 Task: Look for space in North Decatur, United States from 4th August, 2023 to 8th August, 2023 for 1 adult in price range Rs.10000 to Rs.15000. Place can be private room with 1  bedroom having 1 bed and 1 bathroom. Property type can be flatguest house, hotel. Amenities needed are: wifi. Booking option can be shelf check-in. Required host language is English.
Action: Mouse moved to (439, 112)
Screenshot: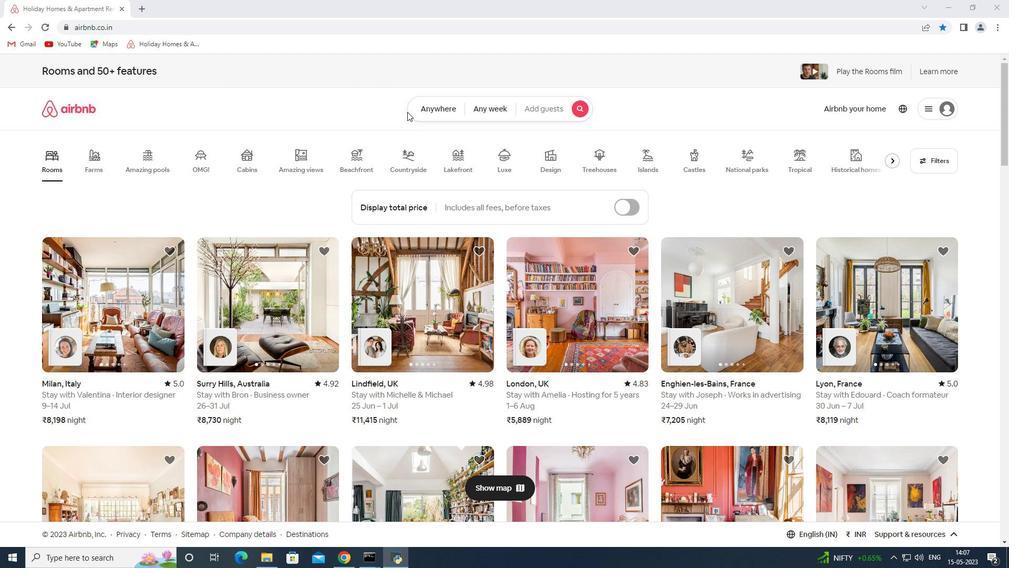 
Action: Mouse pressed left at (439, 112)
Screenshot: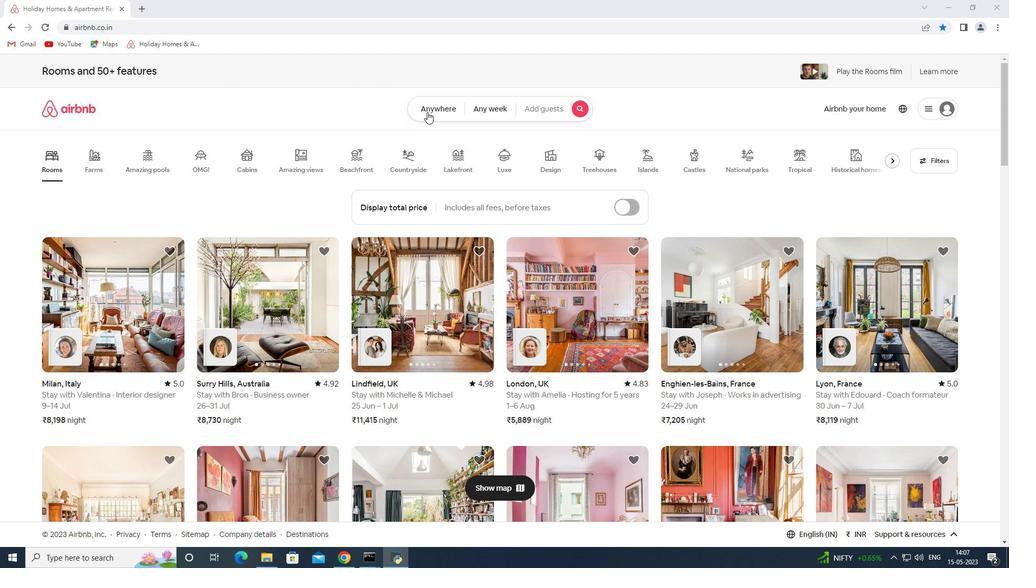 
Action: Mouse moved to (351, 149)
Screenshot: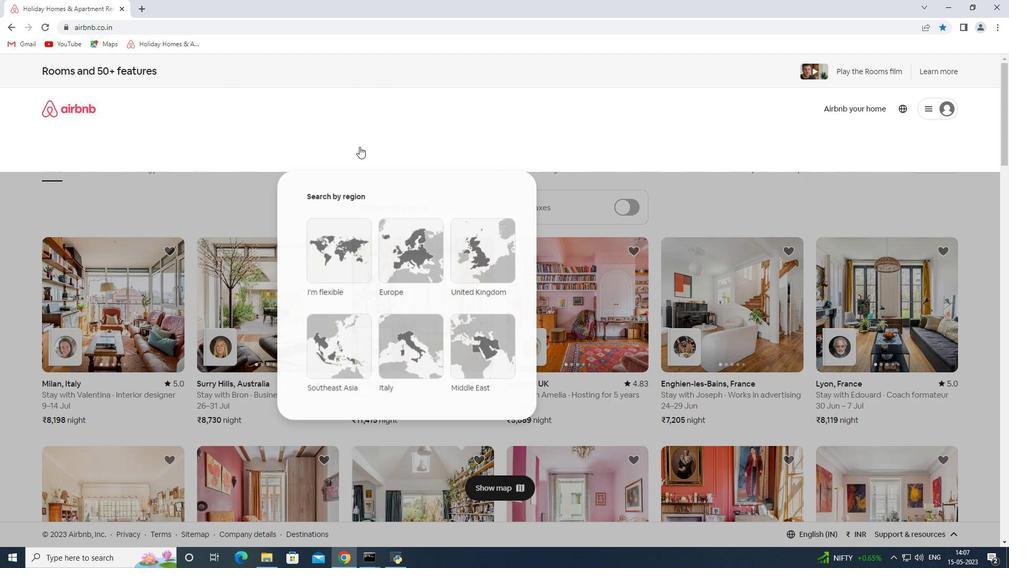 
Action: Mouse pressed left at (351, 149)
Screenshot: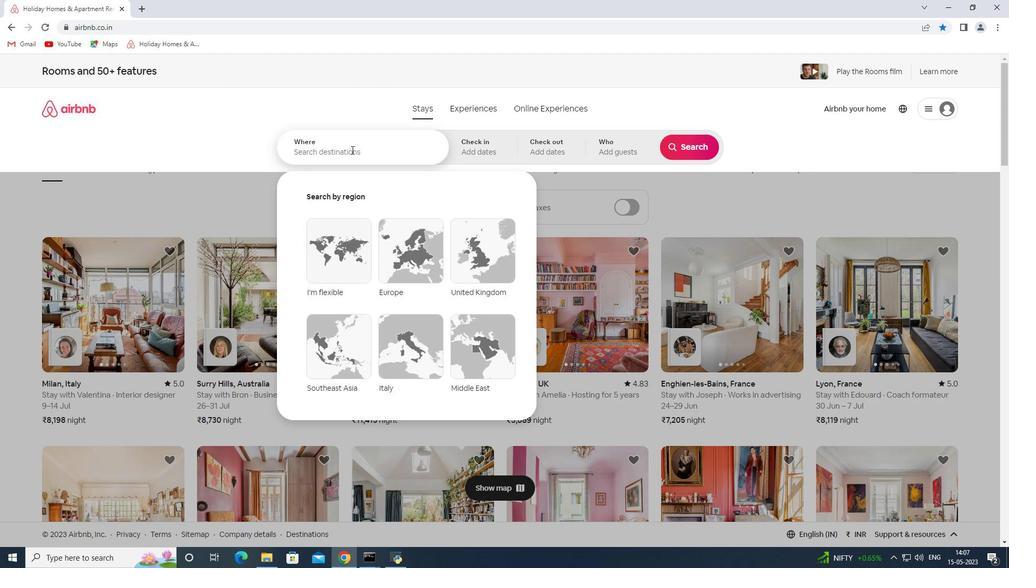 
Action: Key pressed <Key.shift>North<Key.space><Key.shift>Decatur<Key.space><Key.shift>Unites<Key.space><Key.backspace>d<Key.backspace><Key.backspace>d<Key.space><Key.shift><Key.shift><Key.shift>States<Key.space><Key.enter>
Screenshot: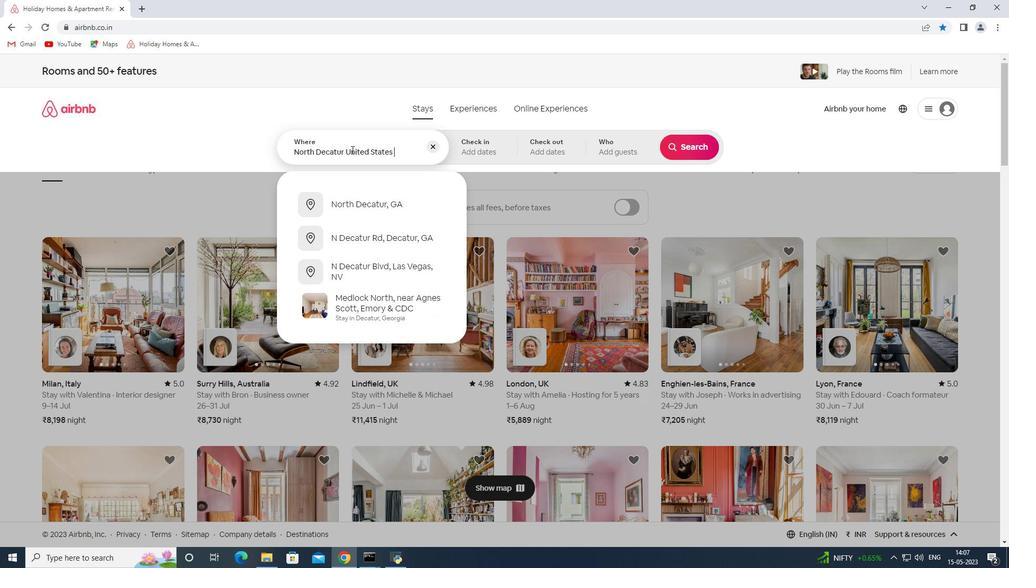 
Action: Mouse moved to (686, 227)
Screenshot: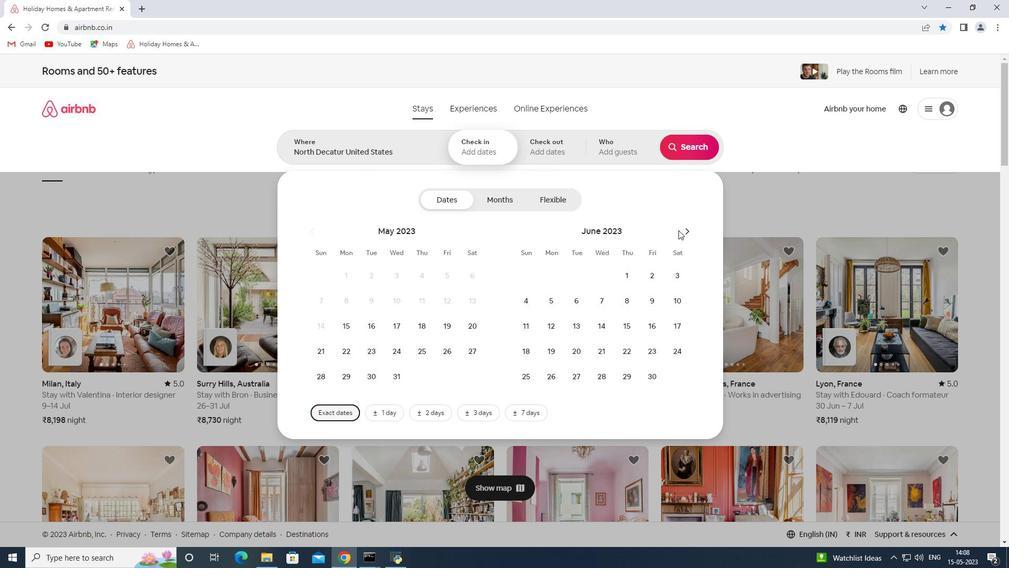 
Action: Mouse pressed left at (686, 227)
Screenshot: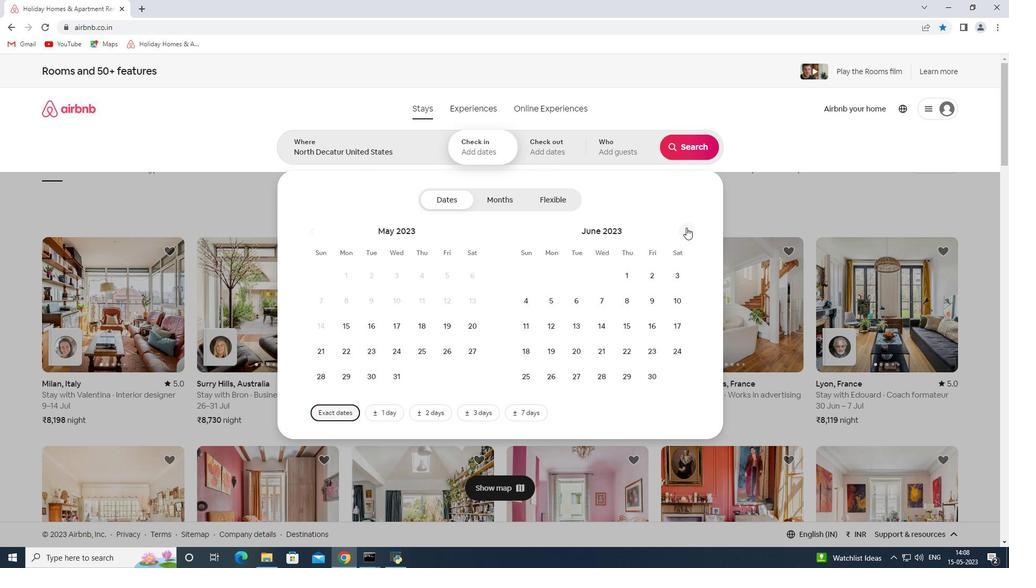 
Action: Mouse pressed left at (686, 227)
Screenshot: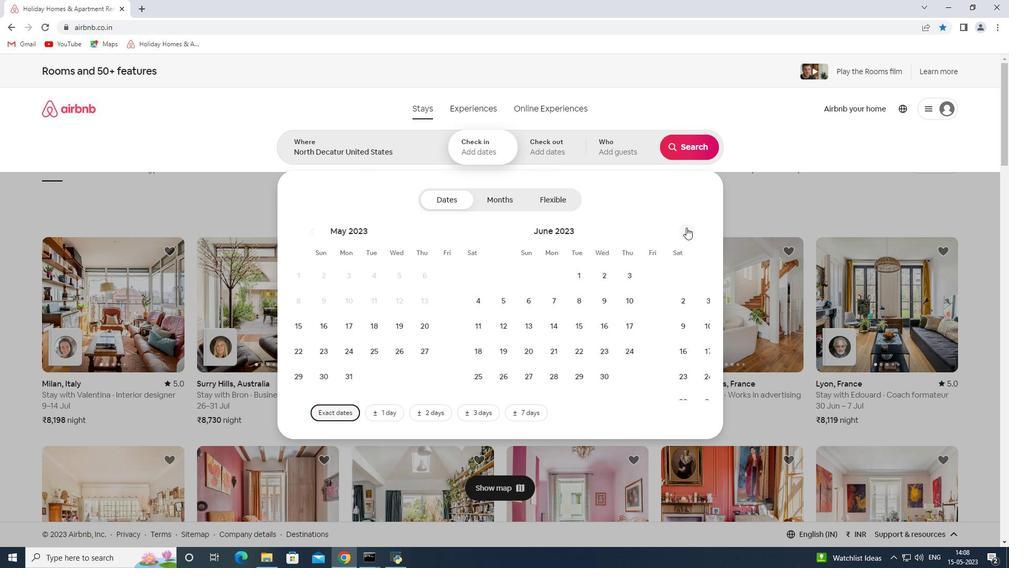 
Action: Mouse moved to (656, 274)
Screenshot: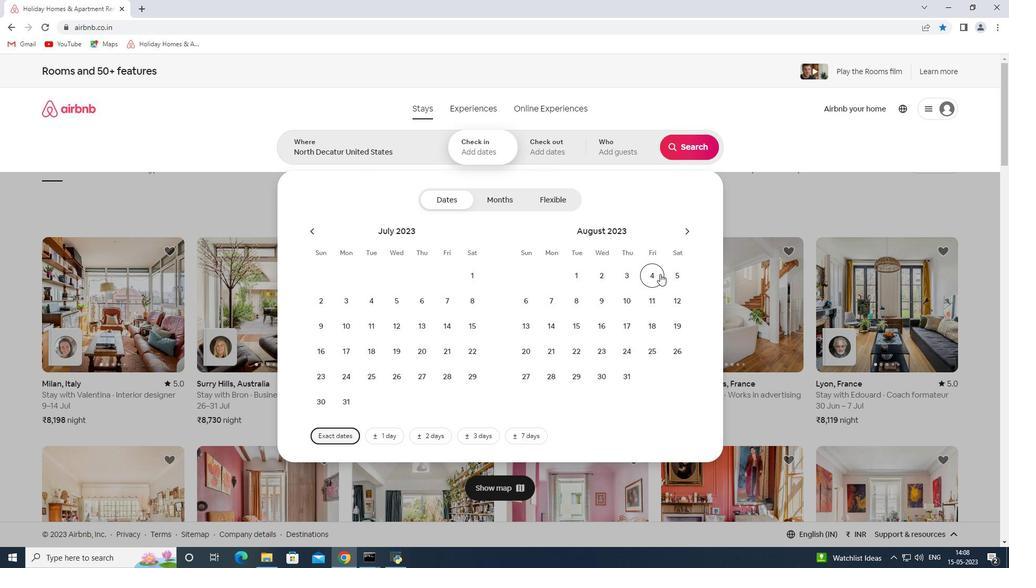 
Action: Mouse pressed left at (656, 274)
Screenshot: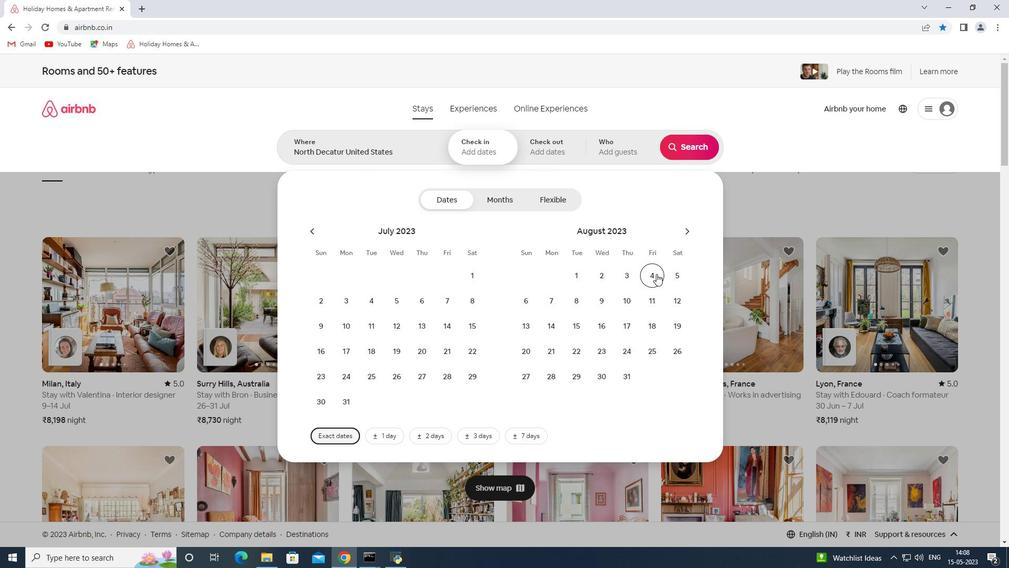
Action: Mouse moved to (578, 304)
Screenshot: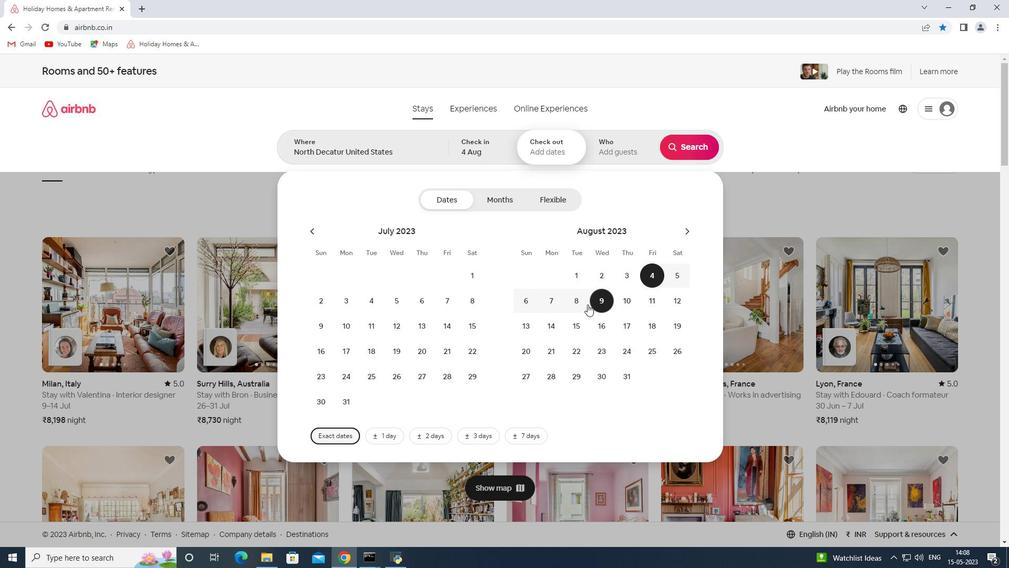 
Action: Mouse pressed left at (578, 304)
Screenshot: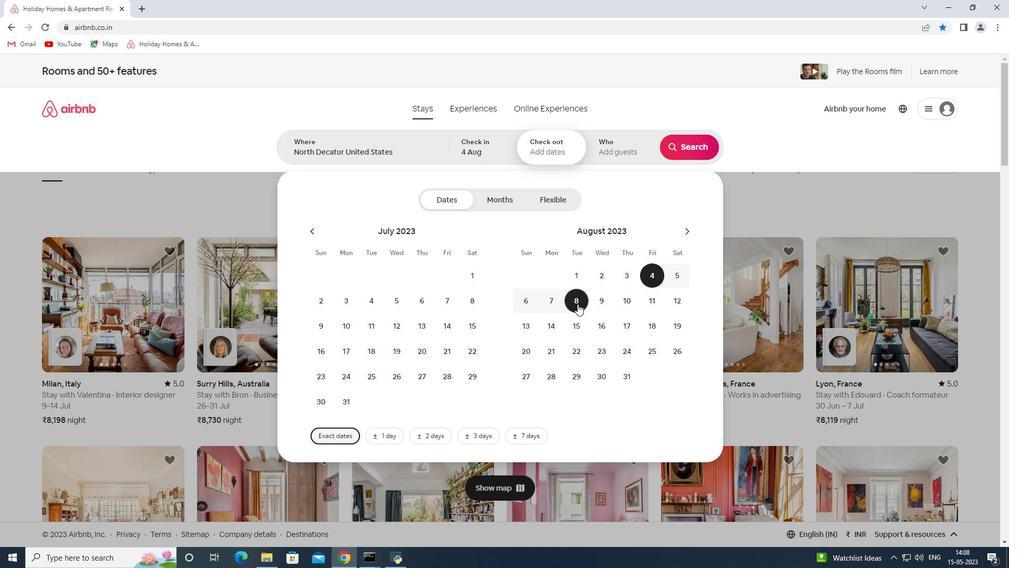 
Action: Mouse moved to (624, 154)
Screenshot: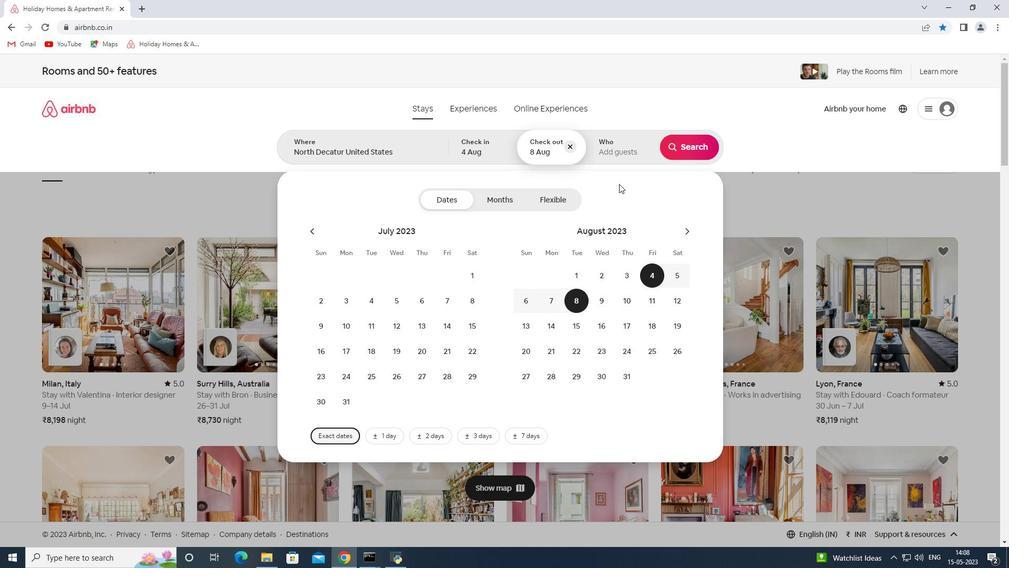 
Action: Mouse pressed left at (624, 154)
Screenshot: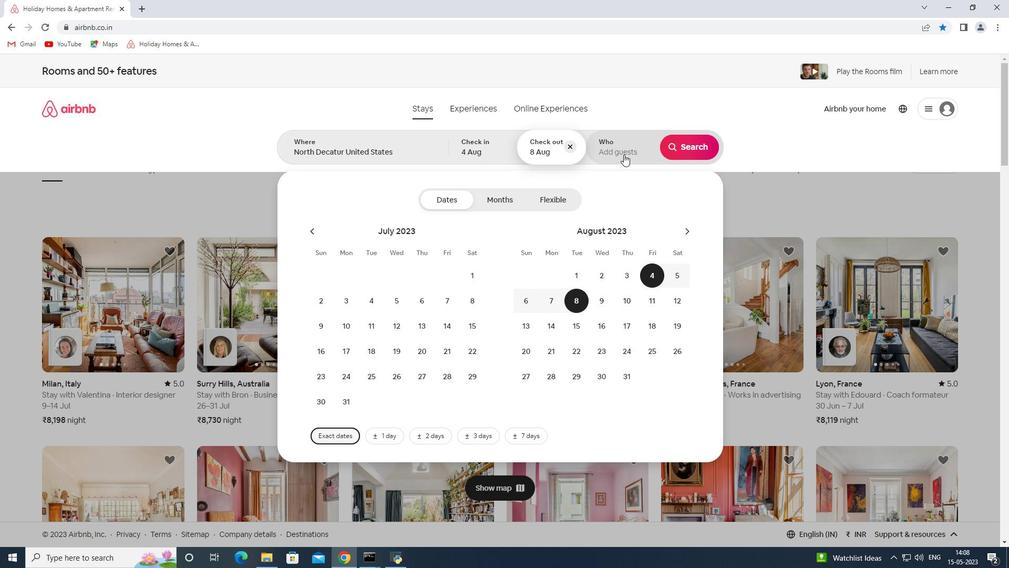 
Action: Mouse moved to (691, 196)
Screenshot: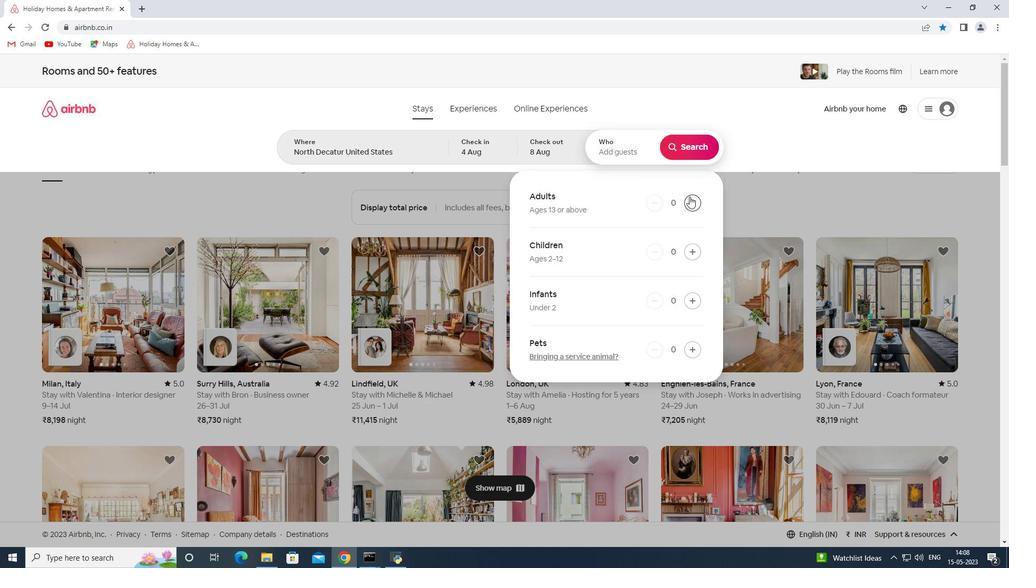 
Action: Mouse pressed left at (691, 196)
Screenshot: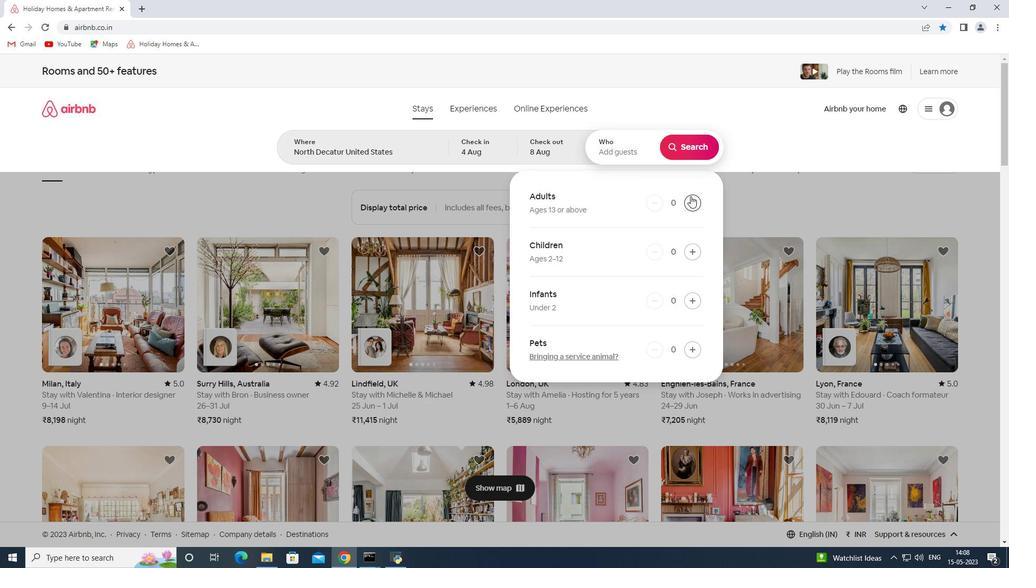 
Action: Mouse pressed left at (691, 196)
Screenshot: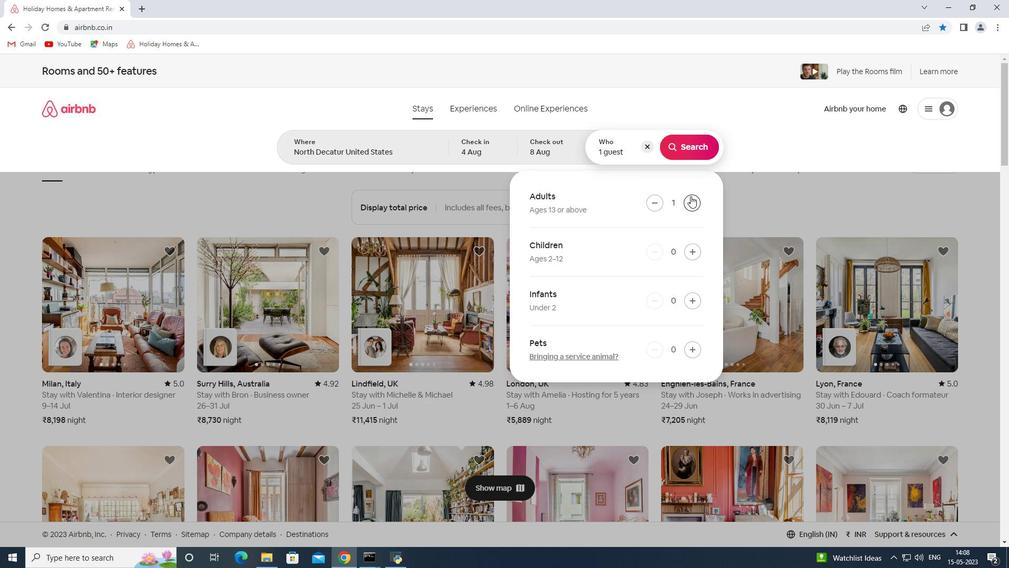 
Action: Mouse moved to (652, 206)
Screenshot: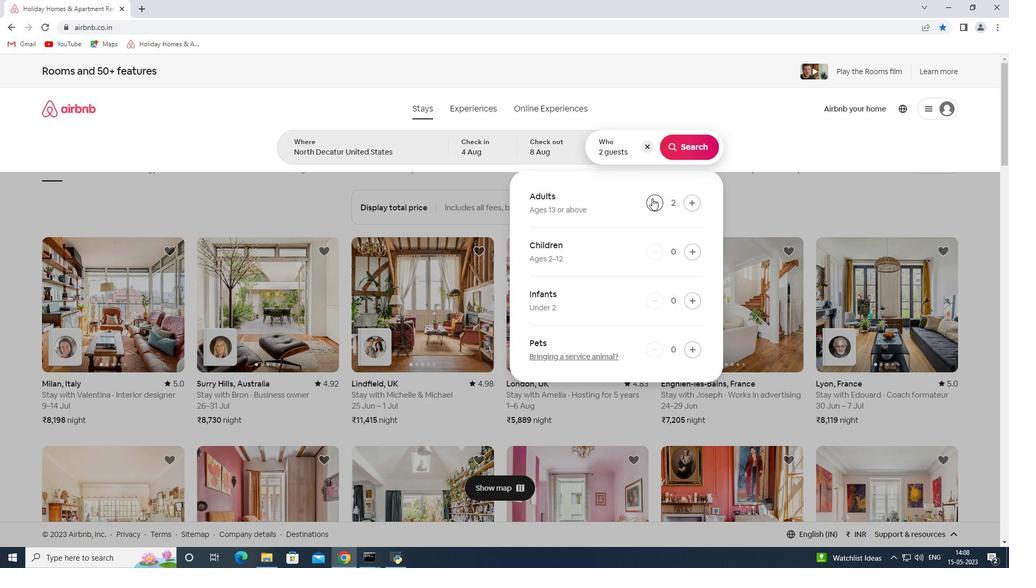 
Action: Mouse pressed left at (652, 206)
Screenshot: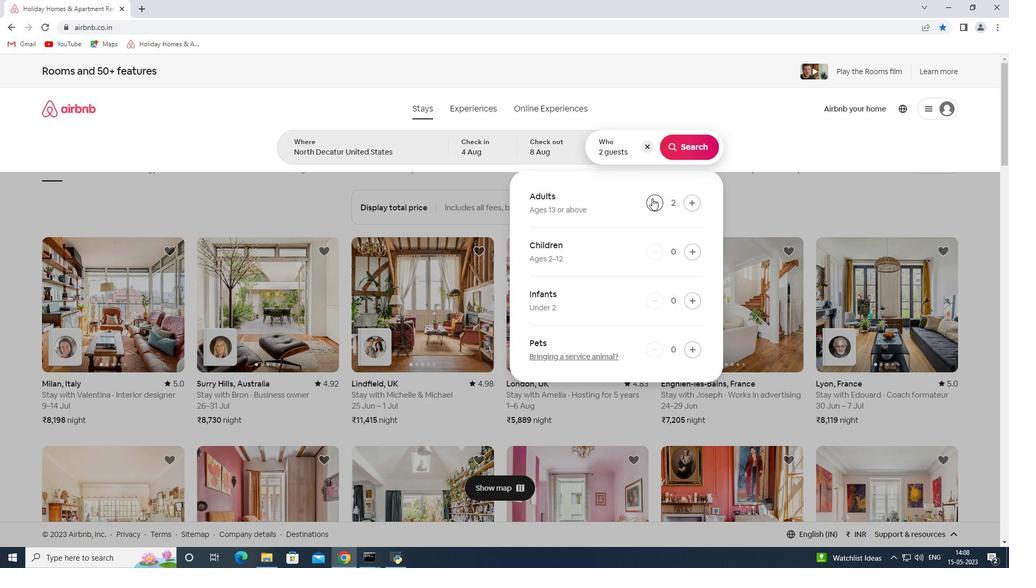 
Action: Mouse moved to (696, 150)
Screenshot: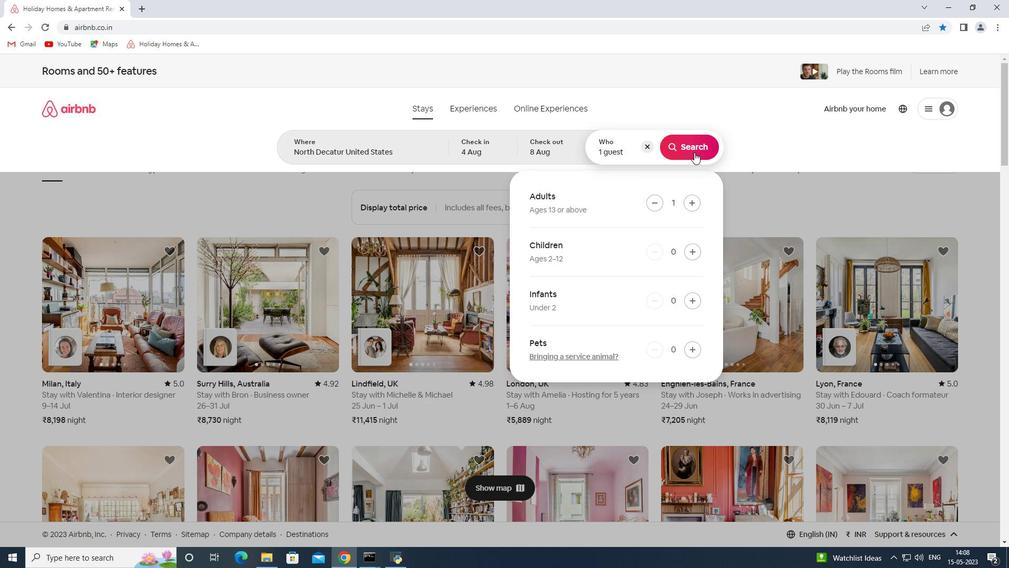
Action: Mouse pressed left at (696, 150)
Screenshot: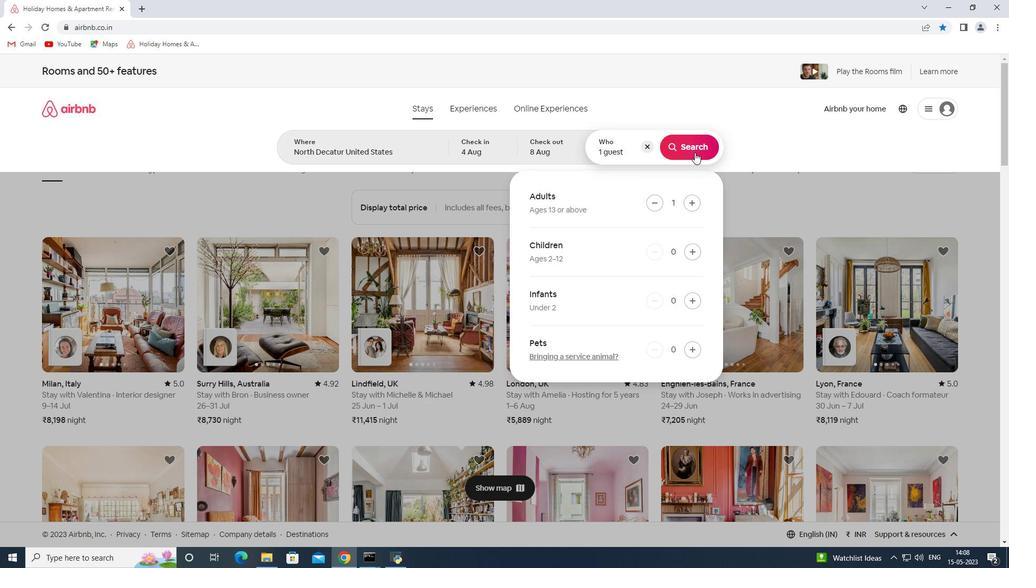 
Action: Mouse moved to (953, 118)
Screenshot: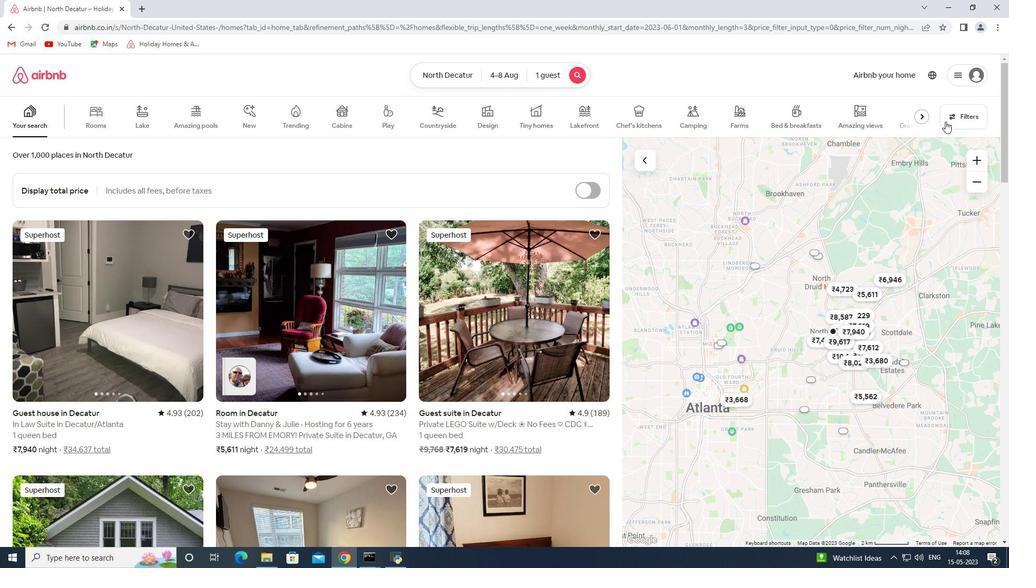
Action: Mouse pressed left at (953, 118)
Screenshot: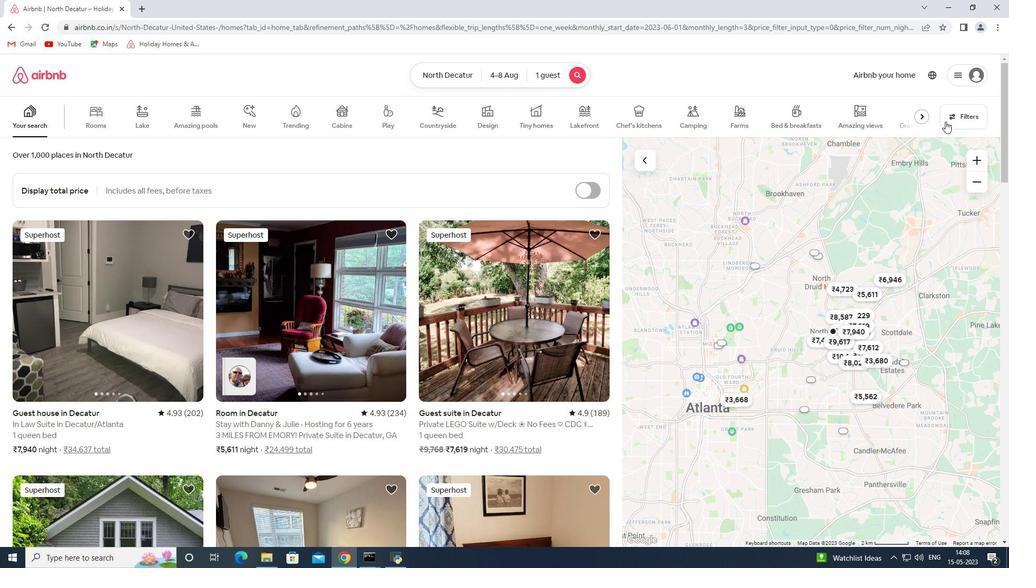 
Action: Mouse moved to (373, 375)
Screenshot: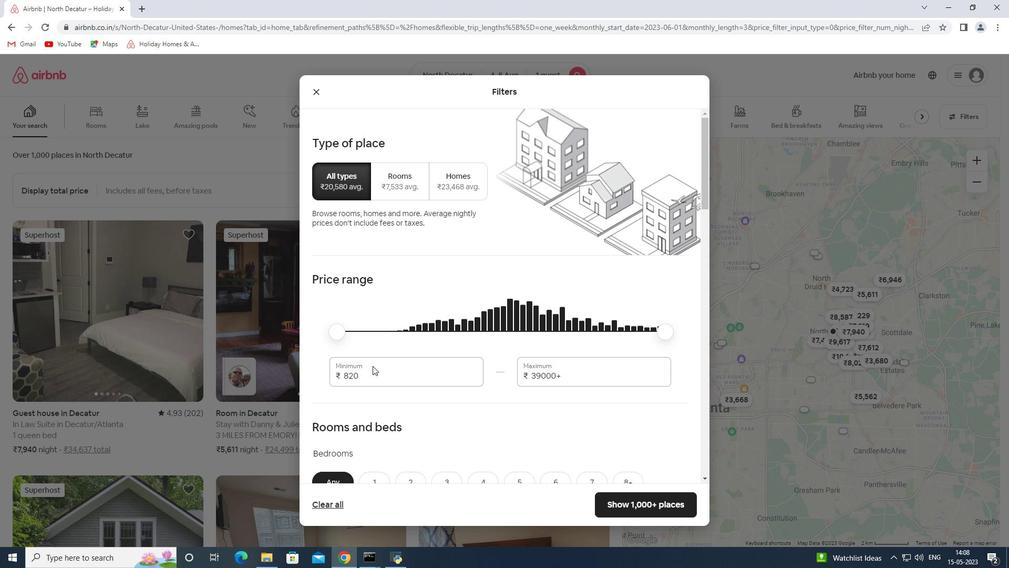 
Action: Mouse pressed left at (373, 375)
Screenshot: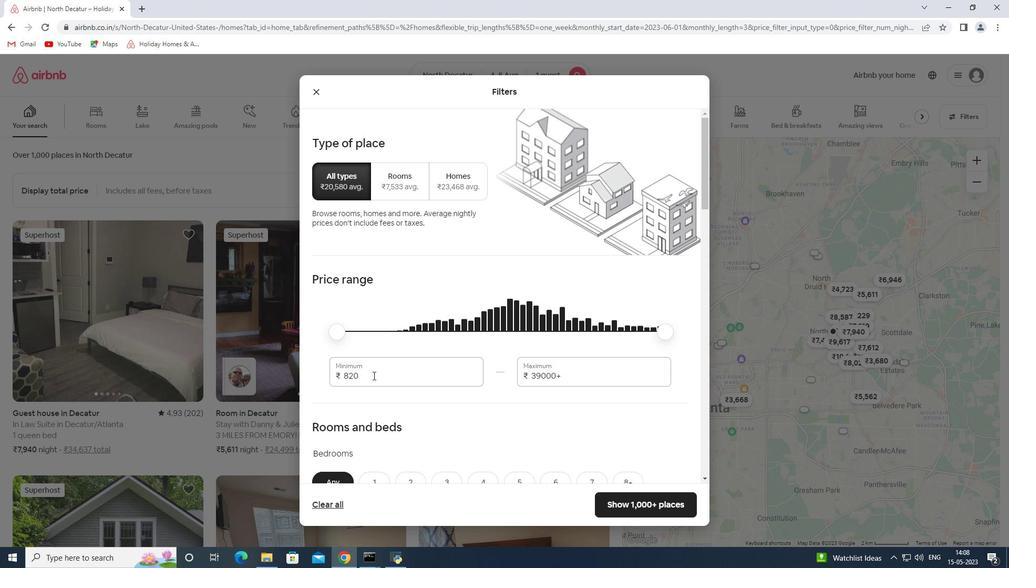 
Action: Mouse pressed left at (373, 375)
Screenshot: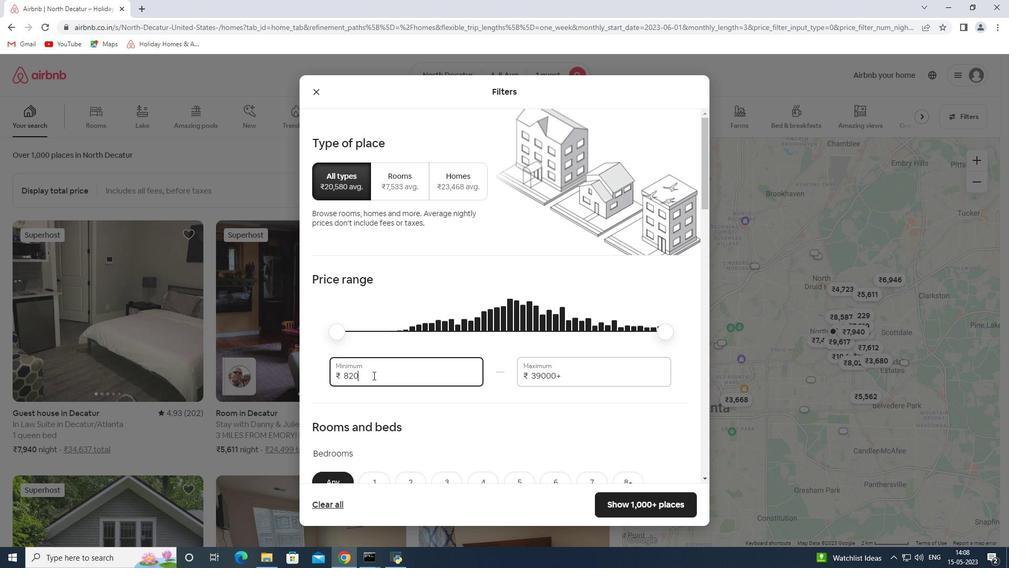 
Action: Key pressed 10000<Key.tab>15000
Screenshot: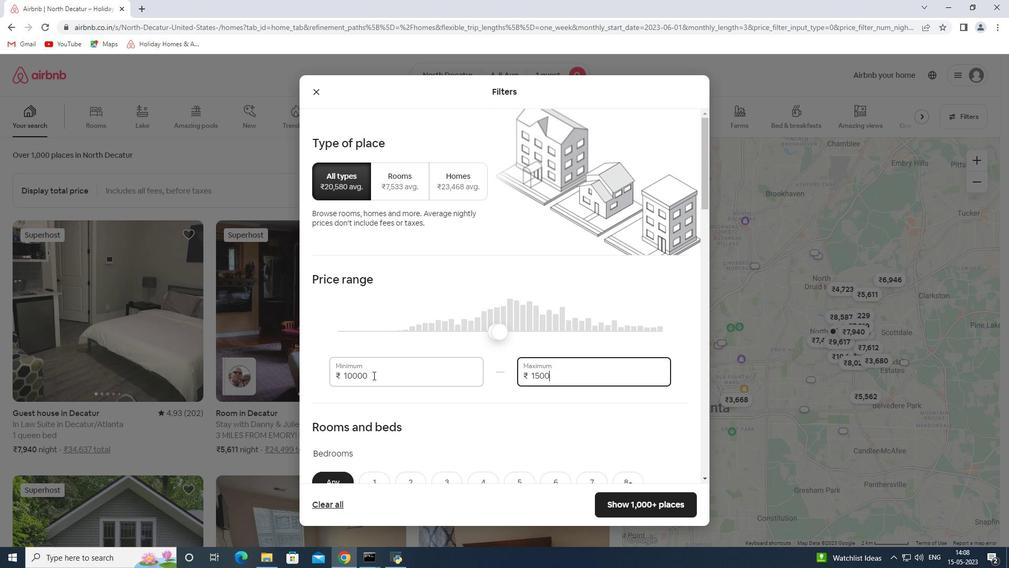 
Action: Mouse moved to (385, 310)
Screenshot: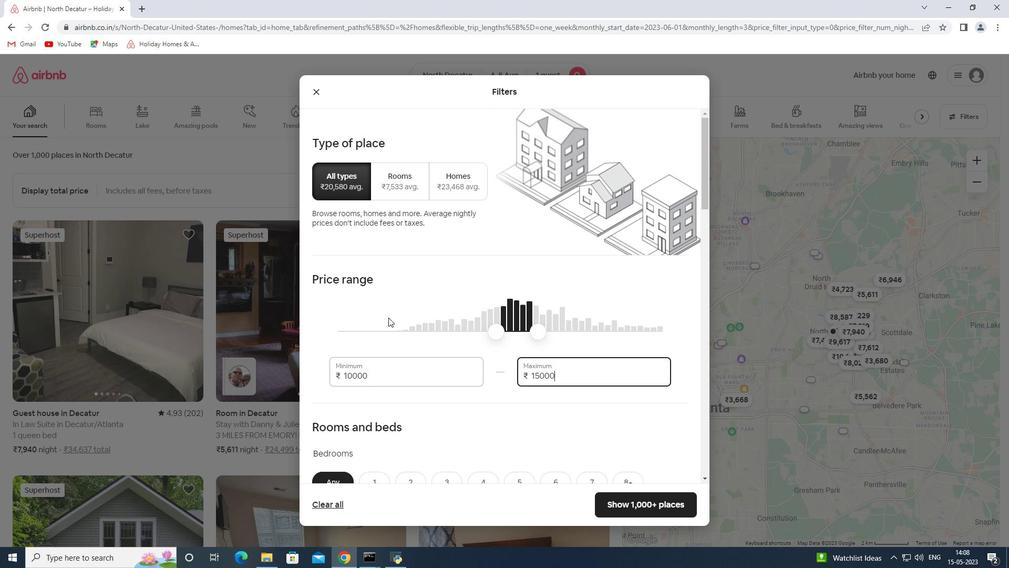 
Action: Mouse scrolled (385, 309) with delta (0, 0)
Screenshot: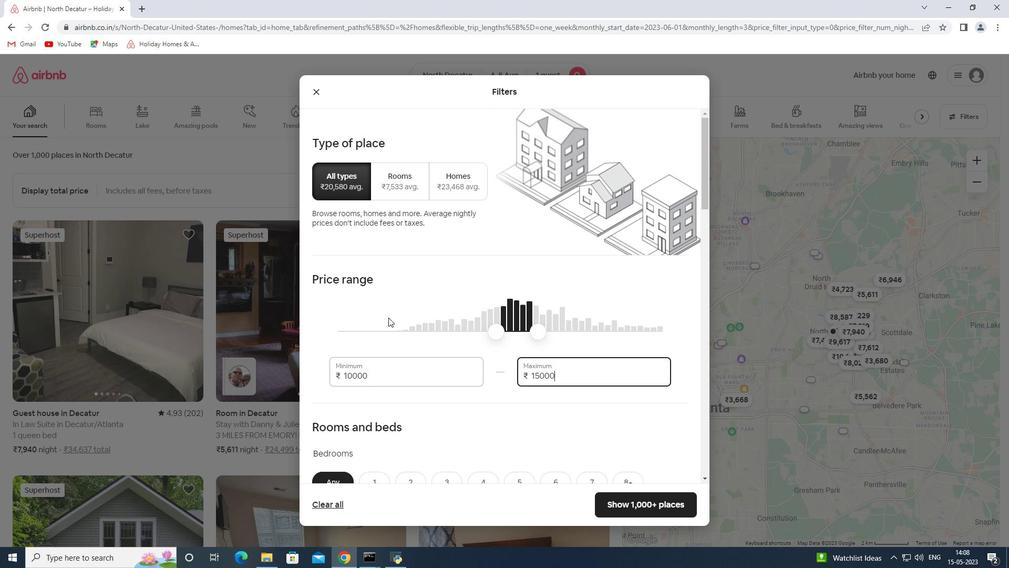 
Action: Mouse scrolled (385, 309) with delta (0, 0)
Screenshot: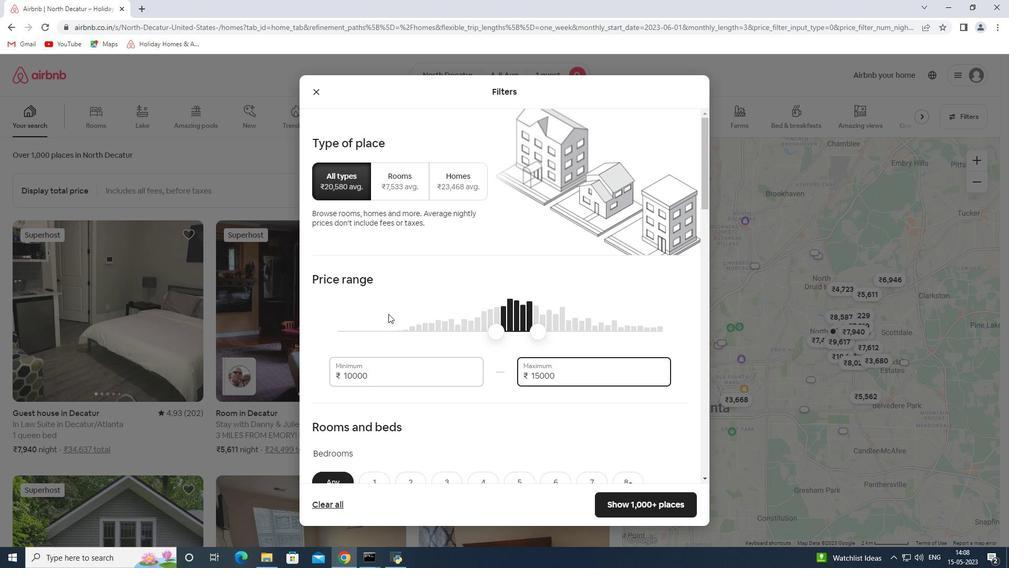 
Action: Mouse scrolled (385, 309) with delta (0, 0)
Screenshot: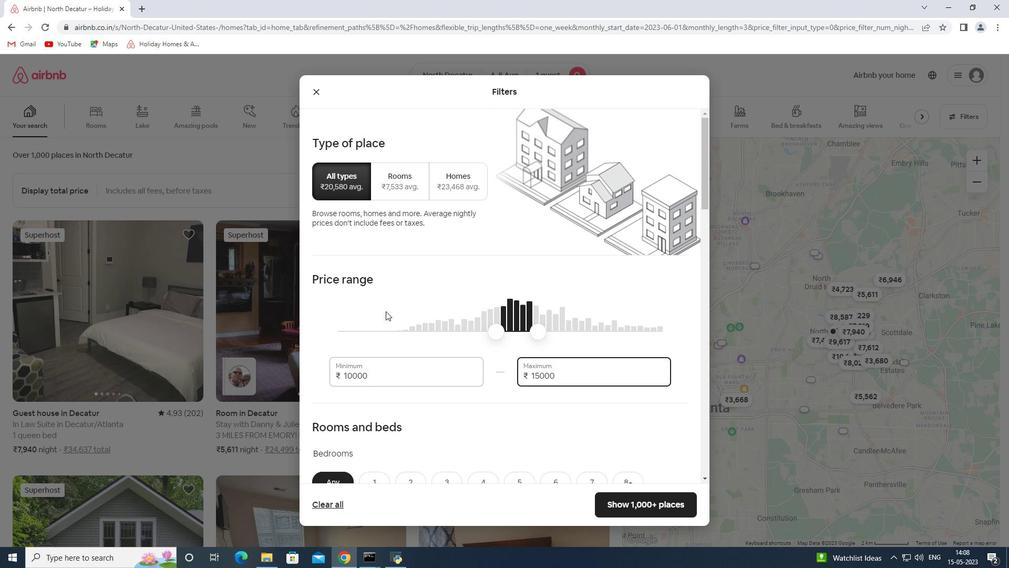 
Action: Mouse scrolled (385, 309) with delta (0, 0)
Screenshot: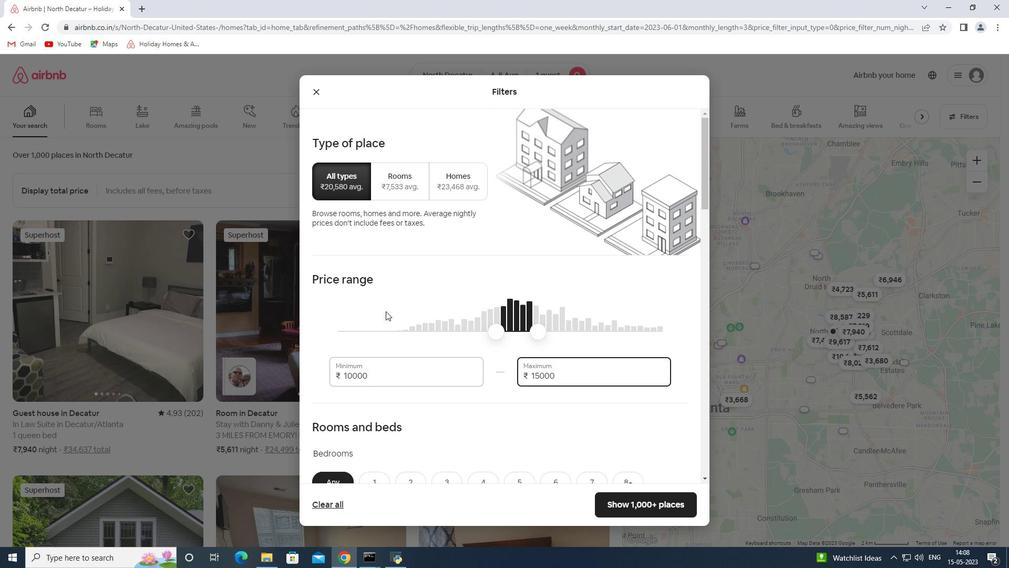 
Action: Mouse moved to (383, 306)
Screenshot: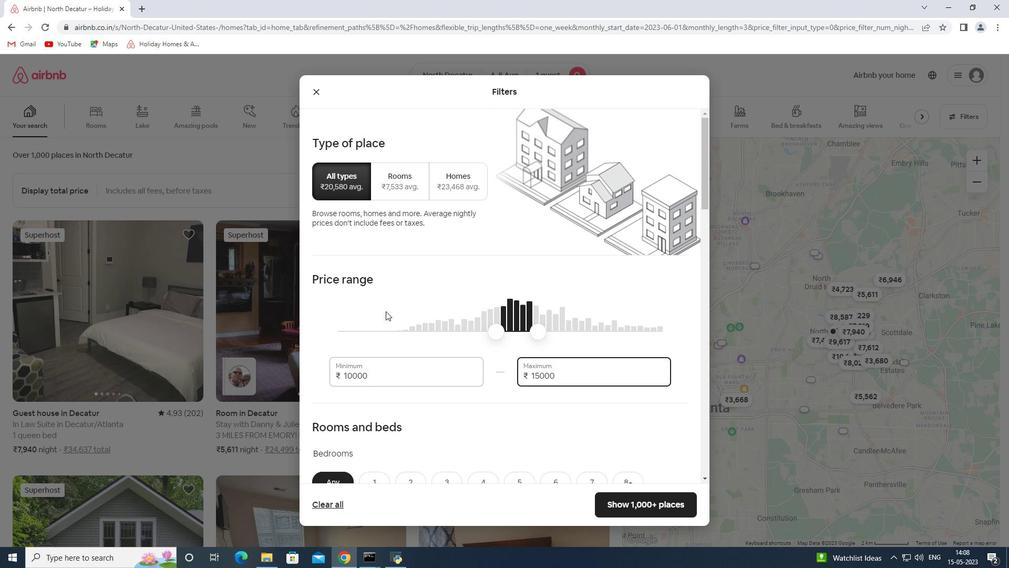 
Action: Mouse scrolled (383, 305) with delta (0, 0)
Screenshot: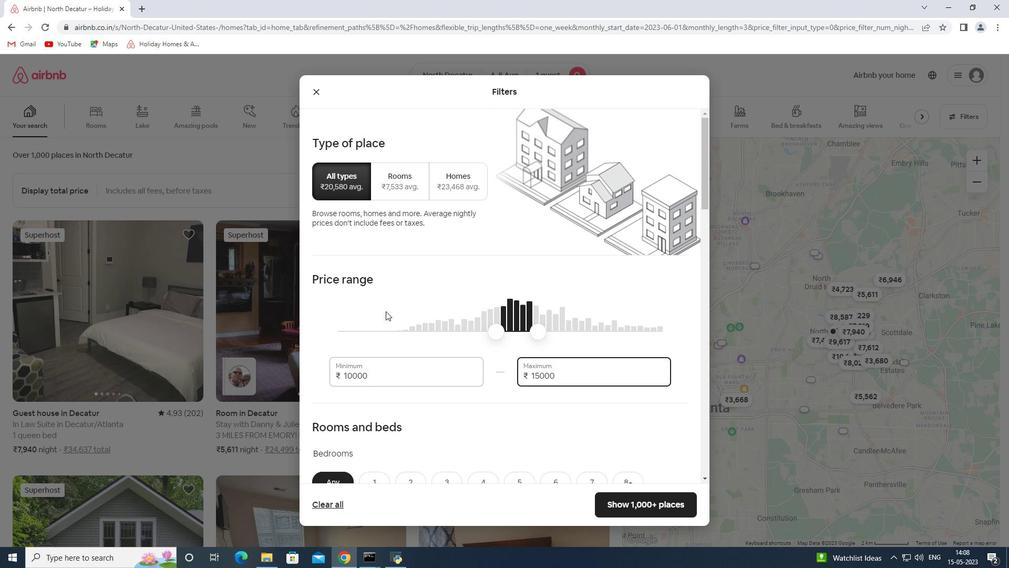 
Action: Mouse moved to (386, 222)
Screenshot: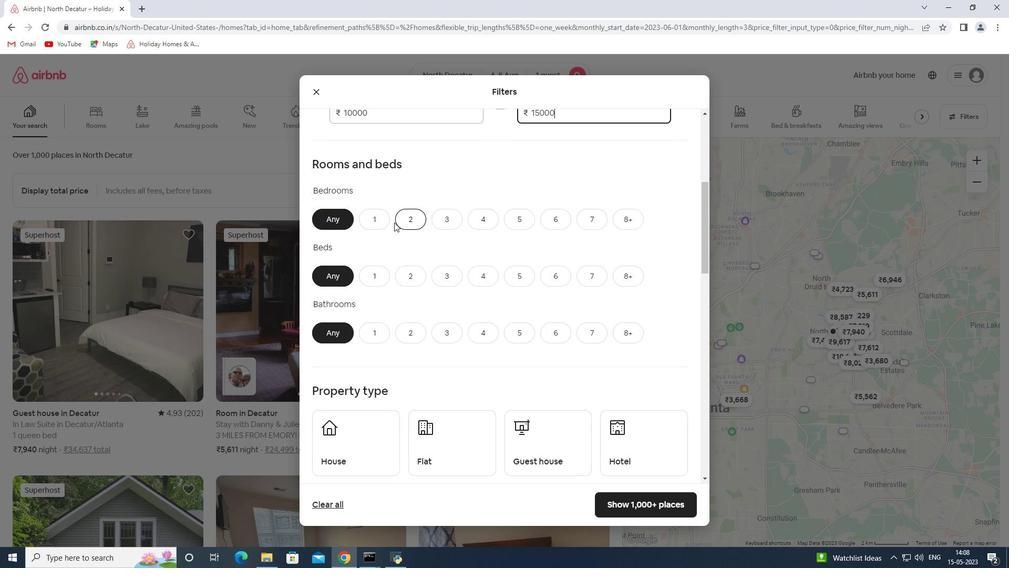 
Action: Mouse pressed left at (386, 222)
Screenshot: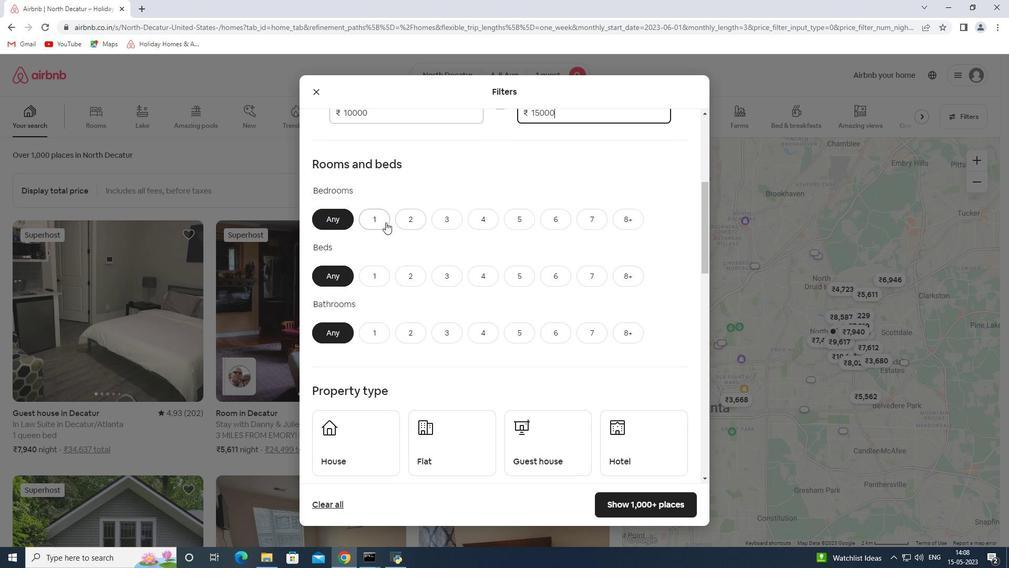 
Action: Mouse moved to (377, 276)
Screenshot: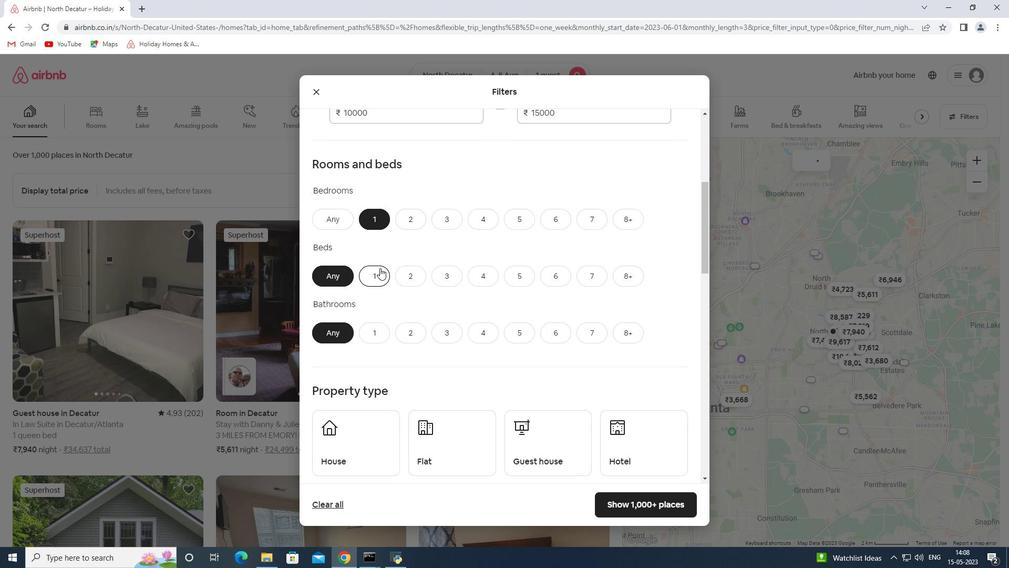 
Action: Mouse pressed left at (377, 276)
Screenshot: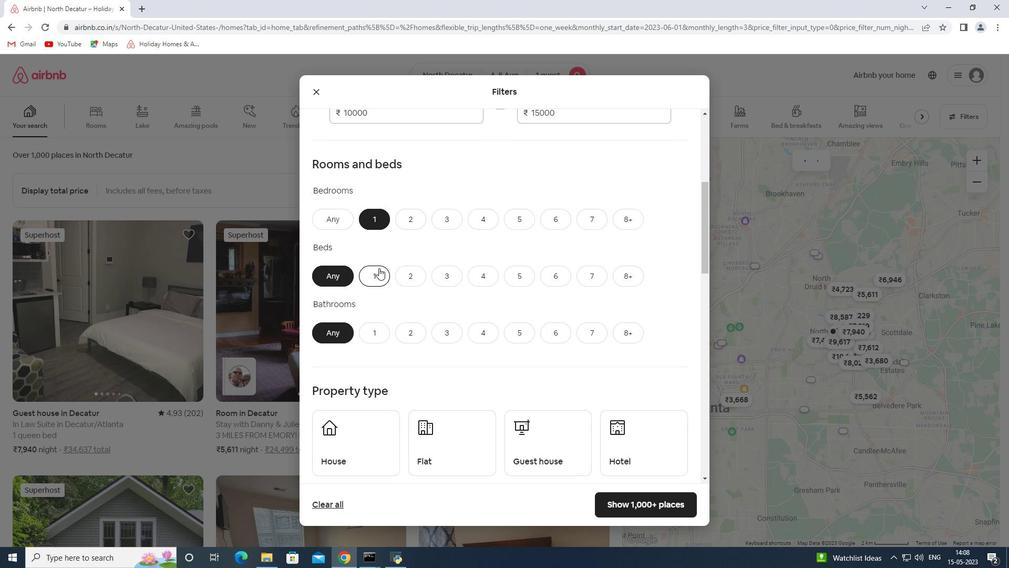 
Action: Mouse moved to (373, 330)
Screenshot: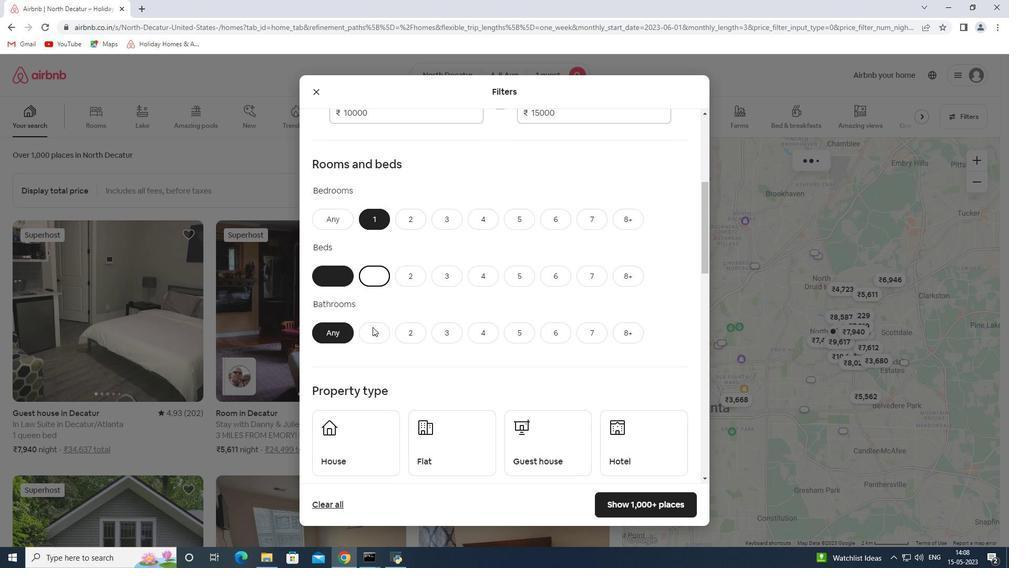 
Action: Mouse pressed left at (373, 330)
Screenshot: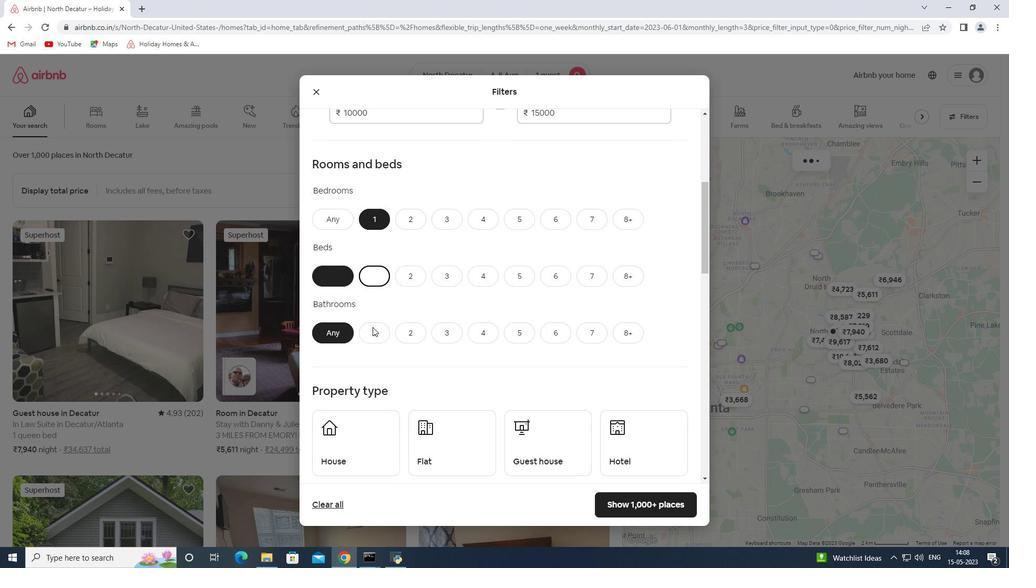
Action: Mouse moved to (402, 310)
Screenshot: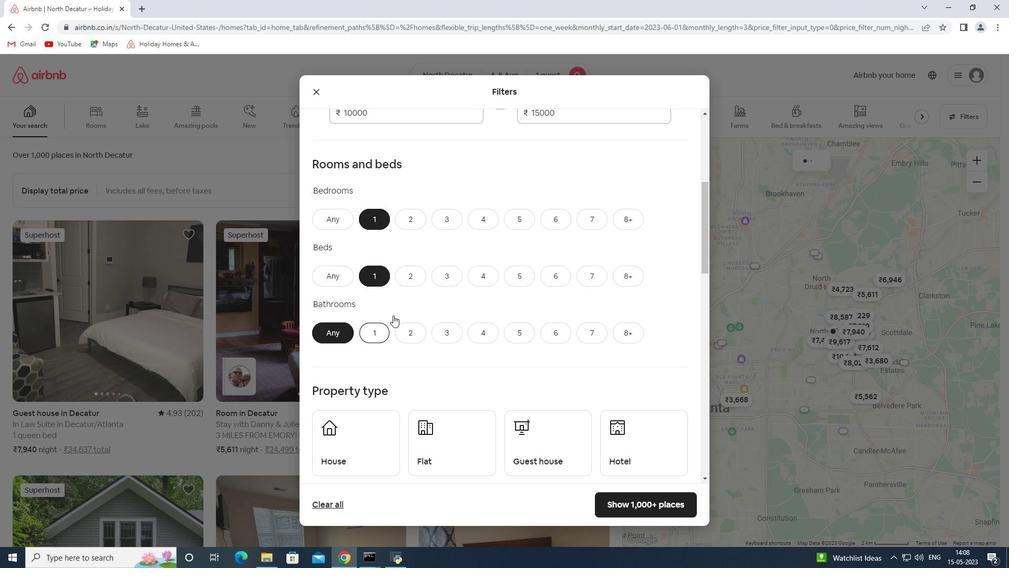 
Action: Mouse scrolled (402, 309) with delta (0, 0)
Screenshot: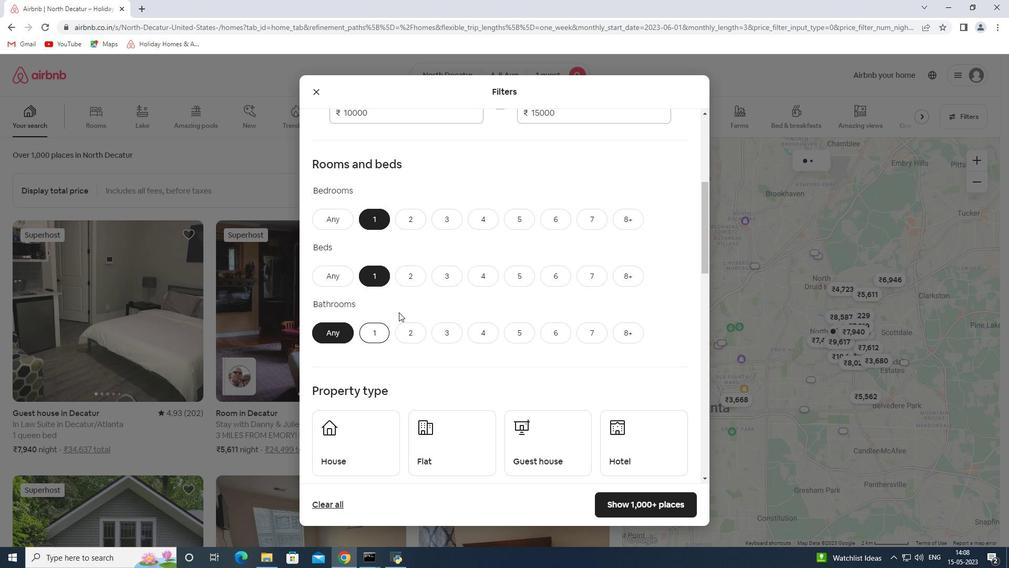 
Action: Mouse scrolled (402, 309) with delta (0, 0)
Screenshot: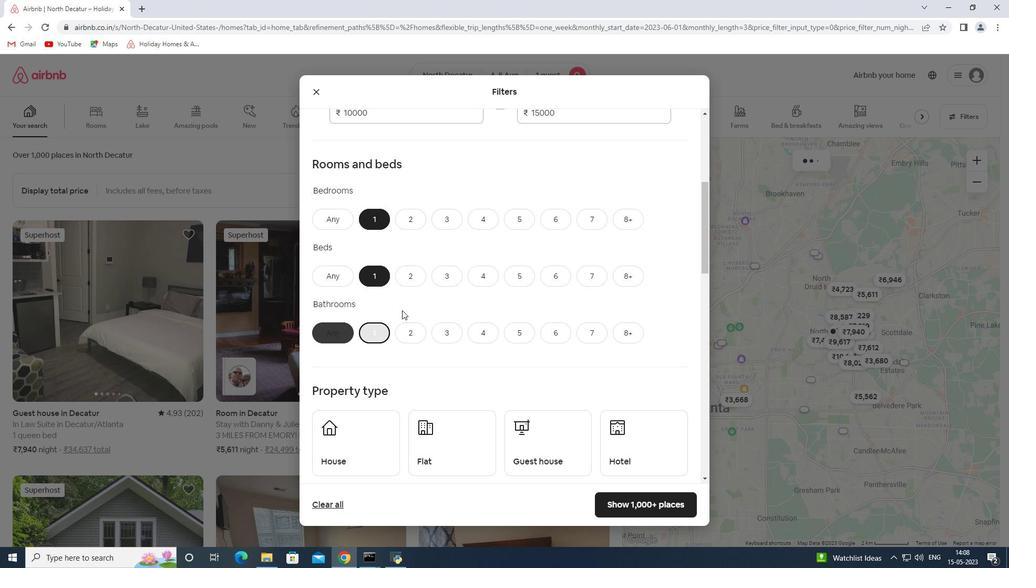 
Action: Mouse moved to (353, 337)
Screenshot: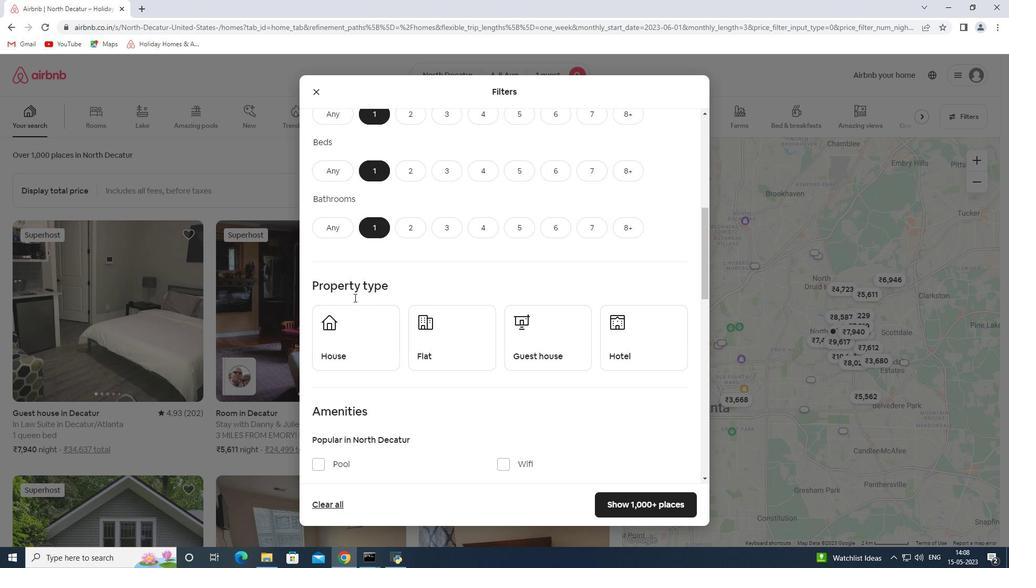 
Action: Mouse pressed left at (353, 337)
Screenshot: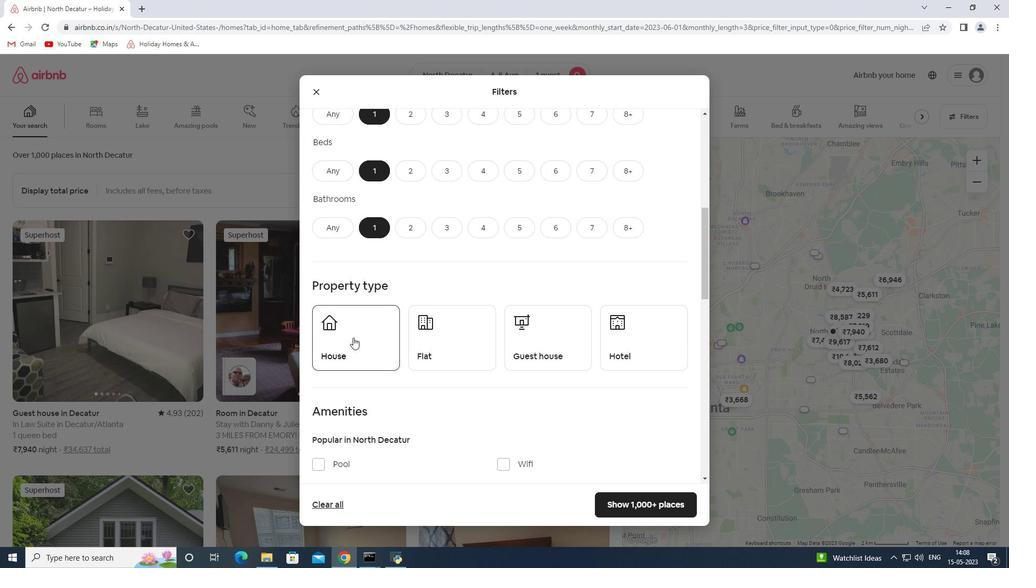 
Action: Mouse moved to (453, 332)
Screenshot: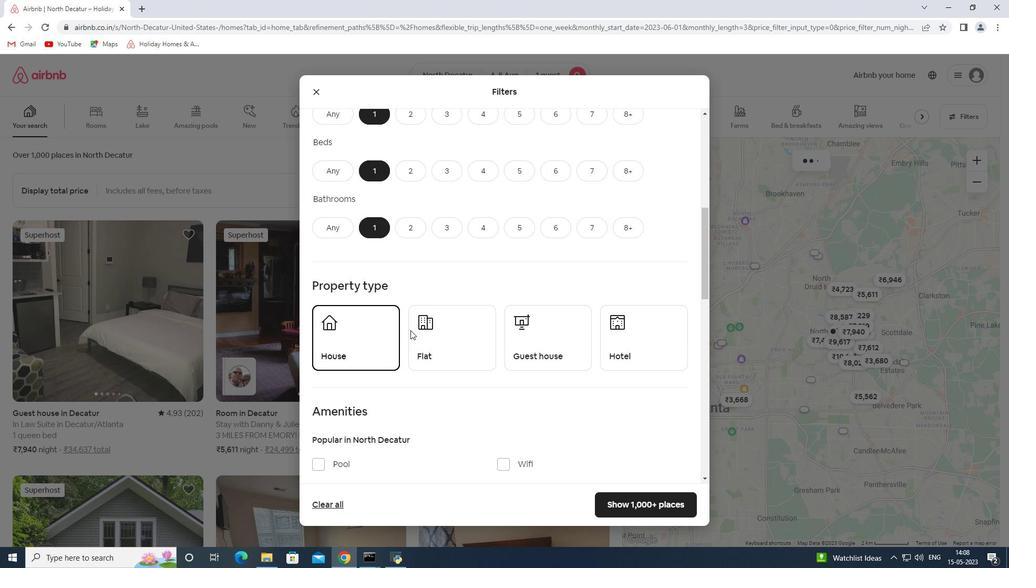 
Action: Mouse pressed left at (453, 332)
Screenshot: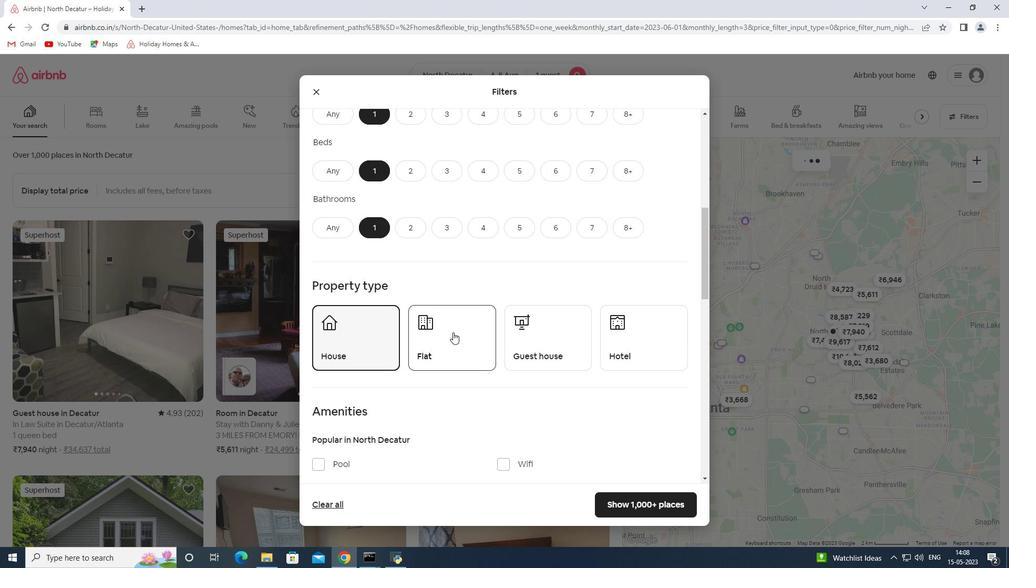 
Action: Mouse moved to (341, 340)
Screenshot: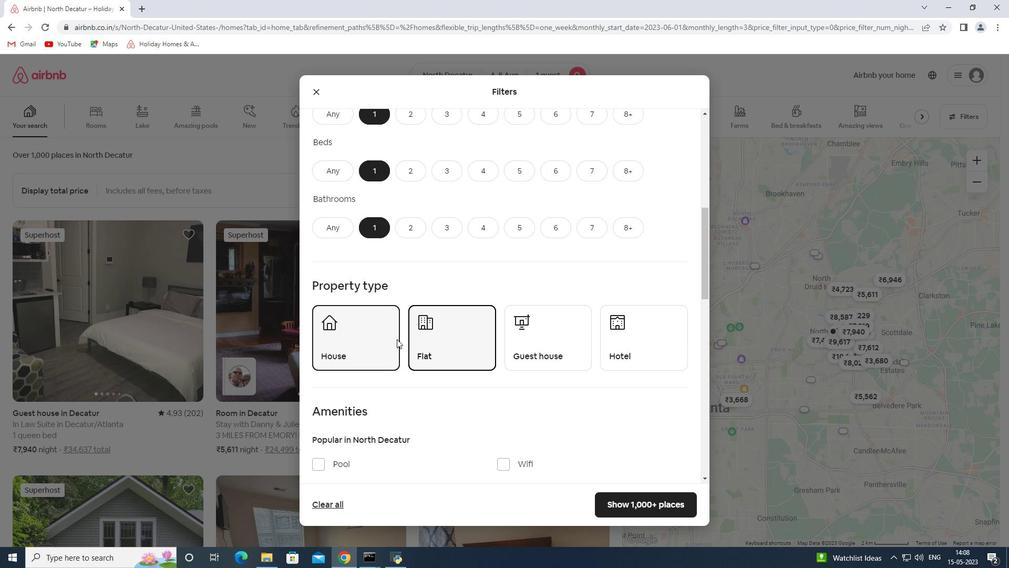 
Action: Mouse pressed left at (341, 340)
Screenshot: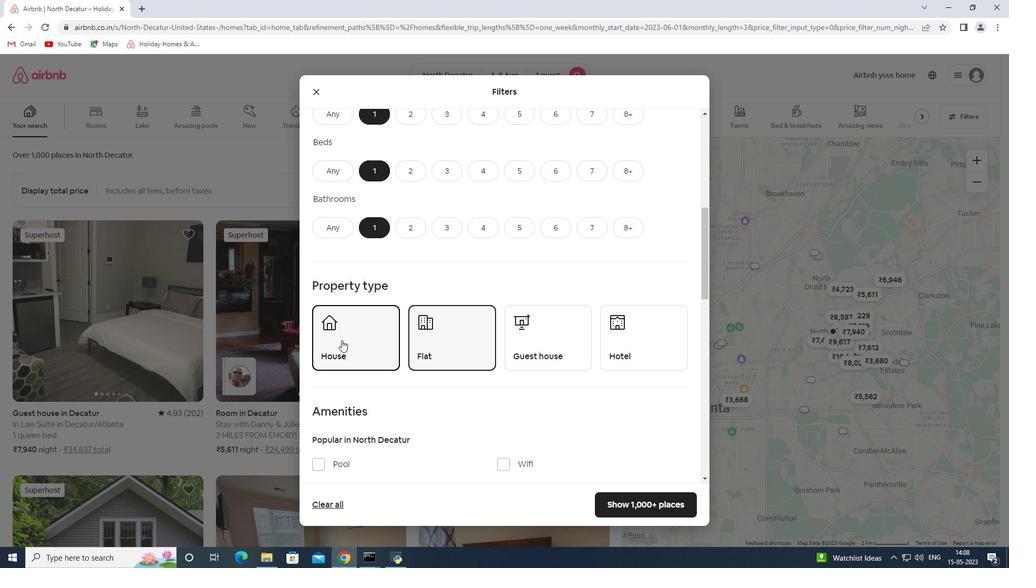 
Action: Mouse moved to (547, 344)
Screenshot: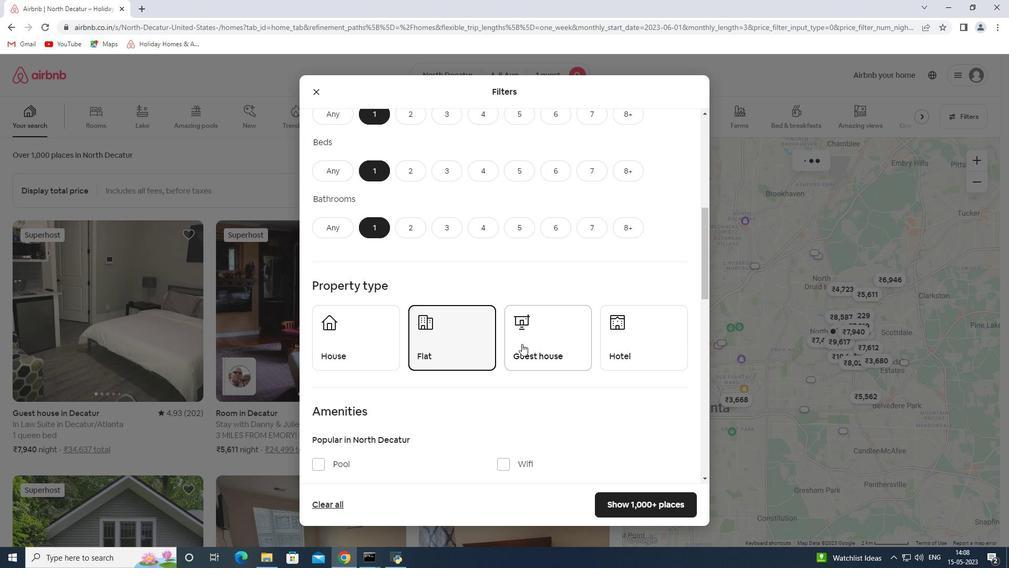 
Action: Mouse pressed left at (547, 344)
Screenshot: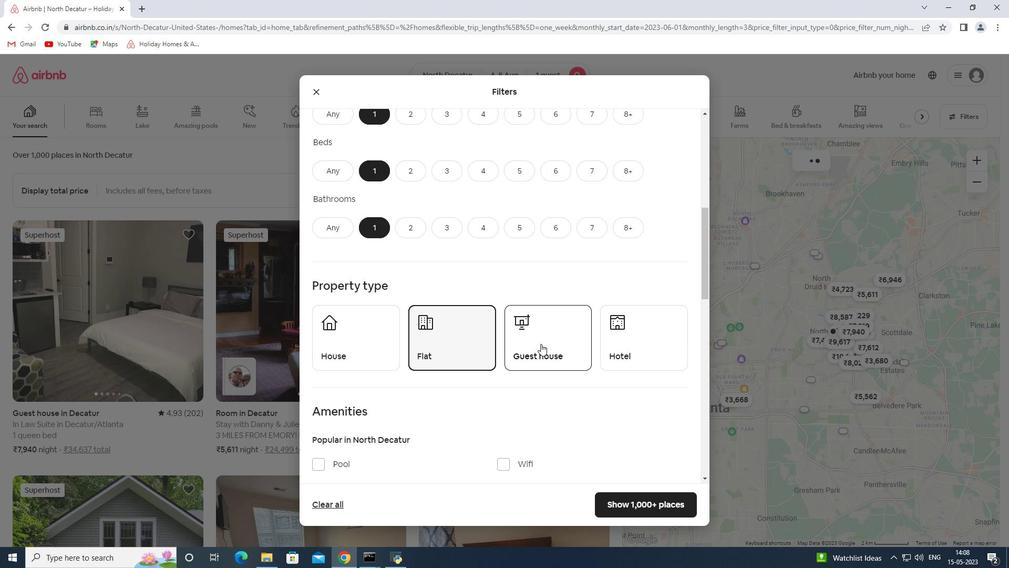 
Action: Mouse moved to (589, 340)
Screenshot: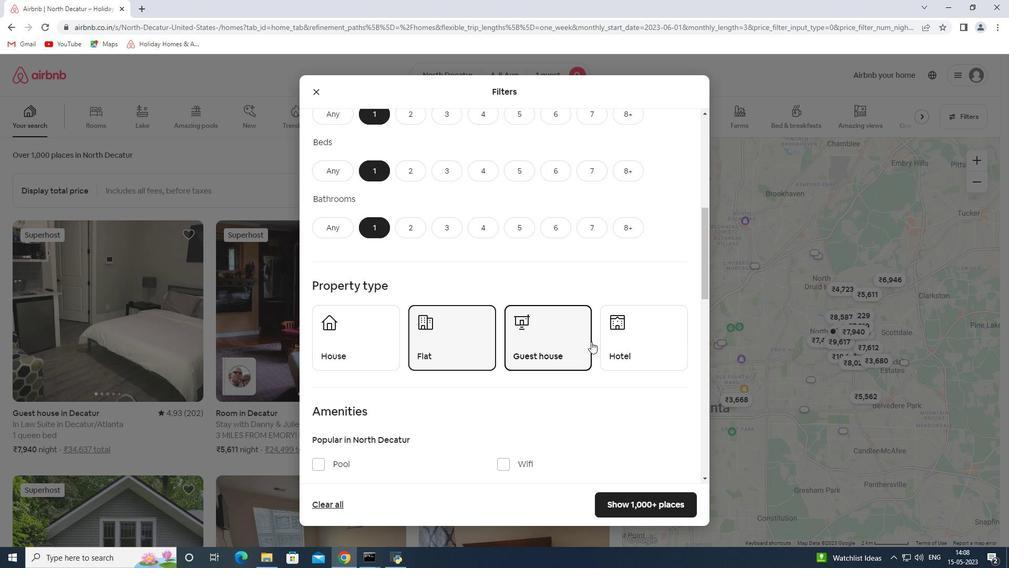 
Action: Mouse pressed left at (589, 340)
Screenshot: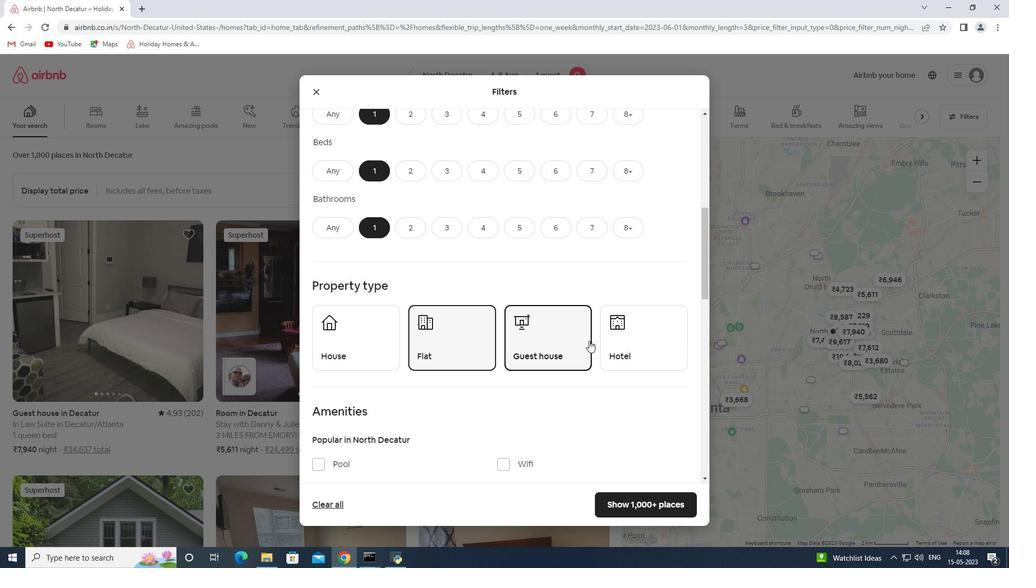 
Action: Mouse moved to (546, 351)
Screenshot: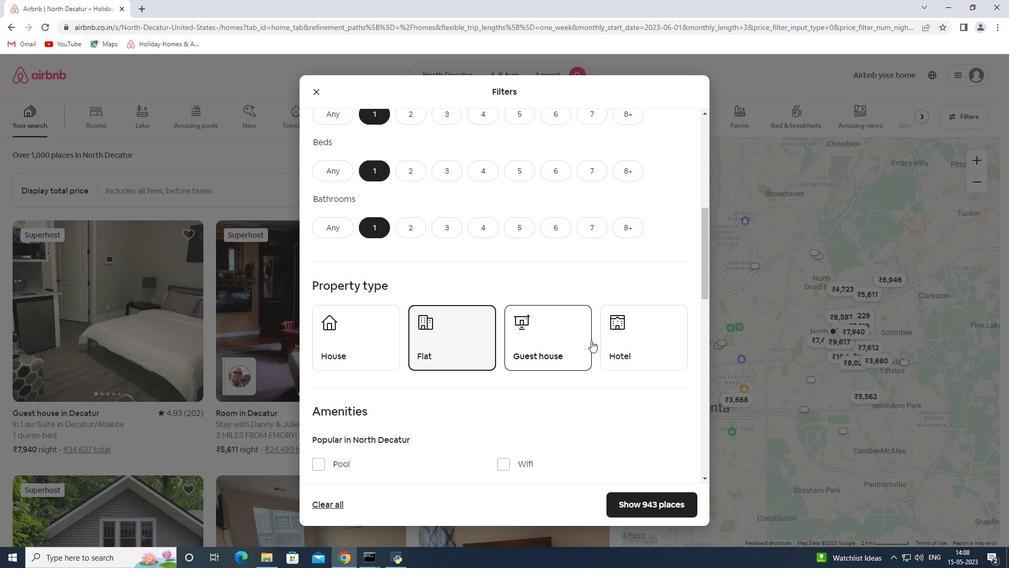 
Action: Mouse pressed left at (546, 351)
Screenshot: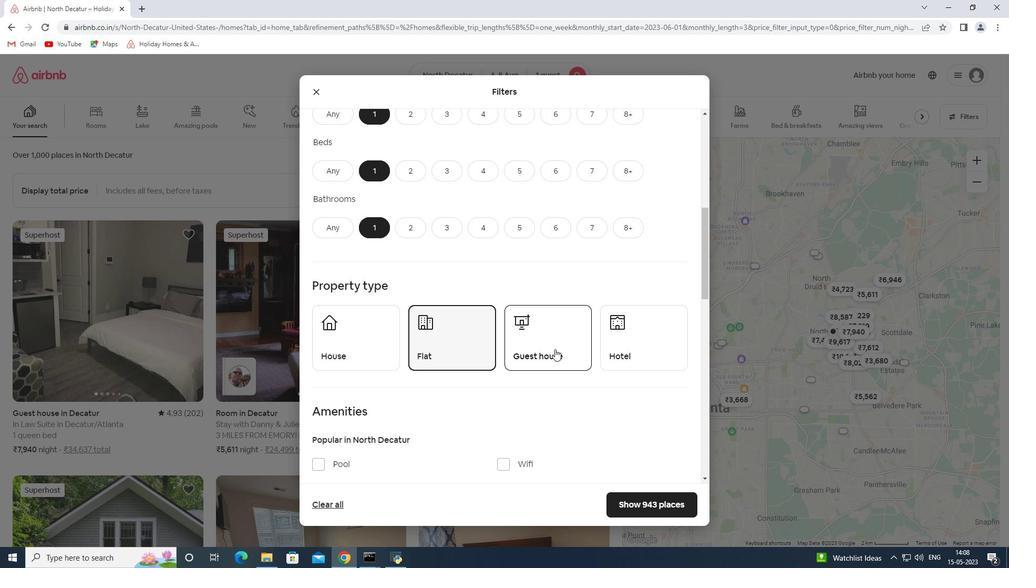 
Action: Mouse moved to (657, 342)
Screenshot: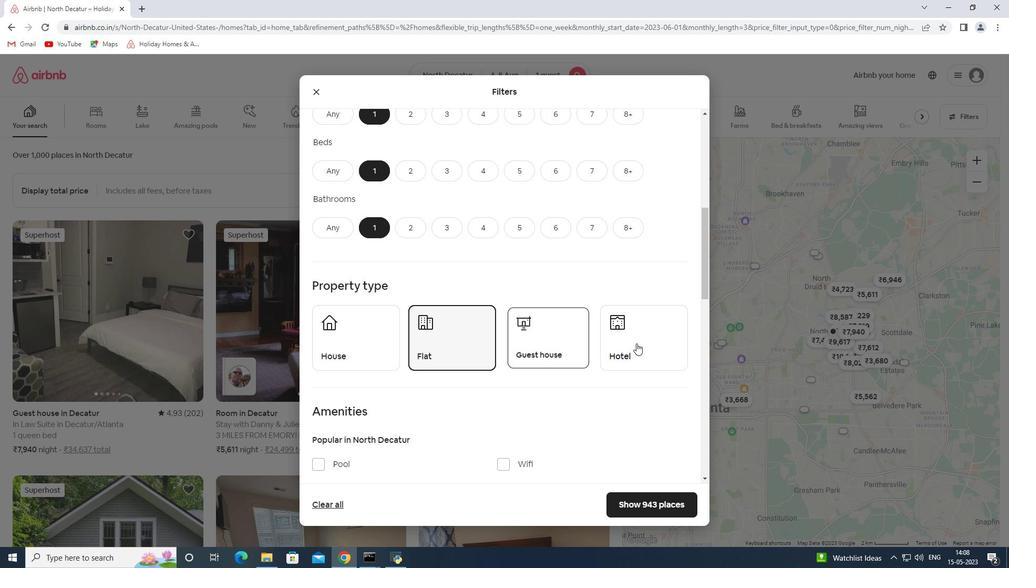 
Action: Mouse pressed left at (657, 342)
Screenshot: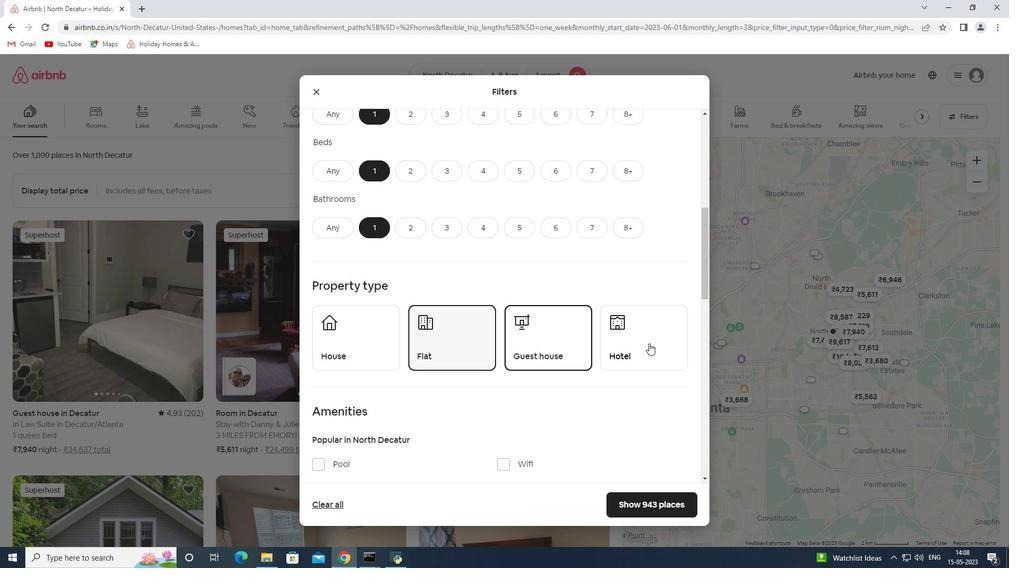 
Action: Mouse moved to (484, 395)
Screenshot: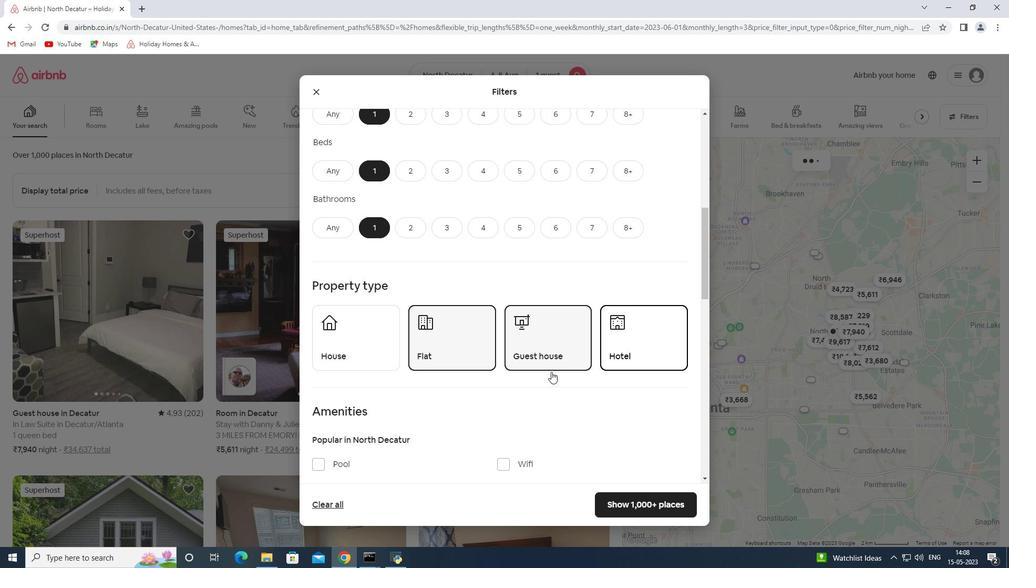 
Action: Mouse scrolled (484, 394) with delta (0, 0)
Screenshot: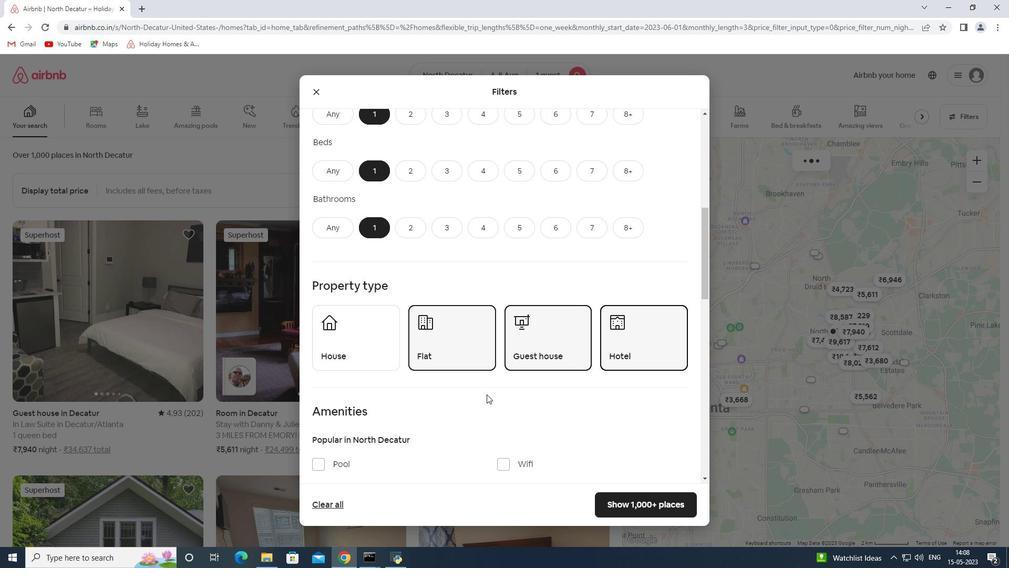 
Action: Mouse scrolled (484, 394) with delta (0, 0)
Screenshot: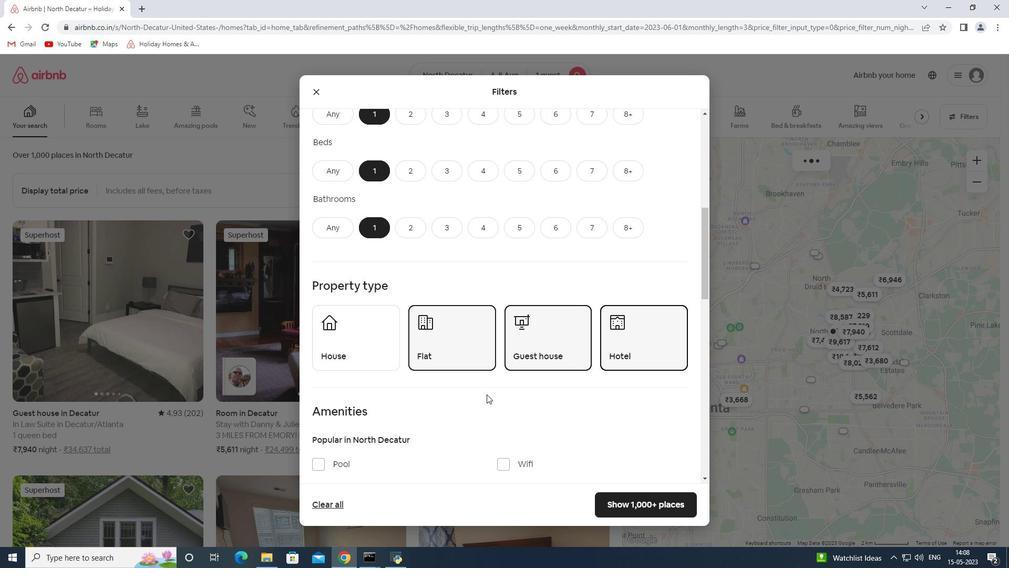 
Action: Mouse scrolled (484, 394) with delta (0, 0)
Screenshot: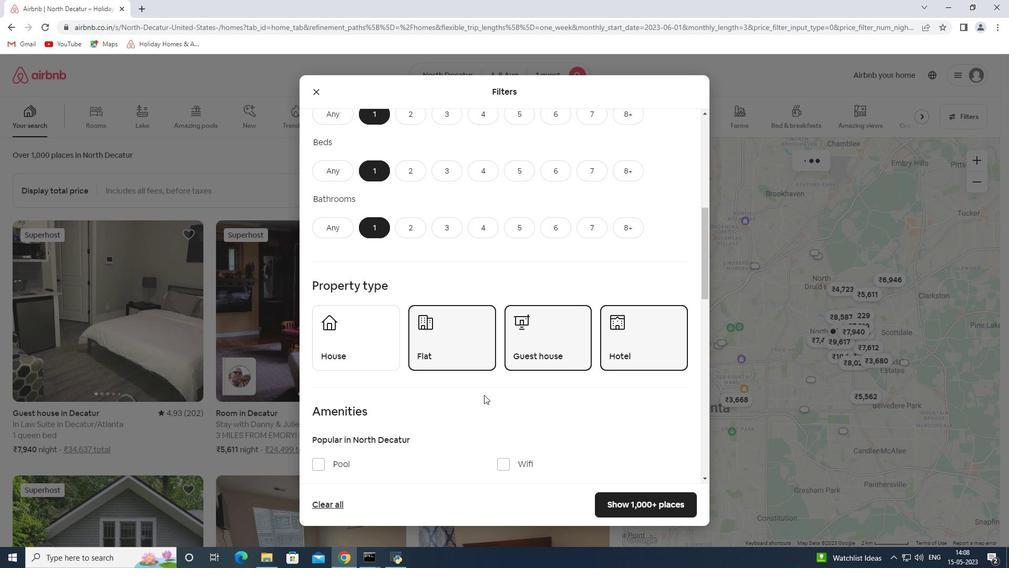 
Action: Mouse scrolled (484, 394) with delta (0, 0)
Screenshot: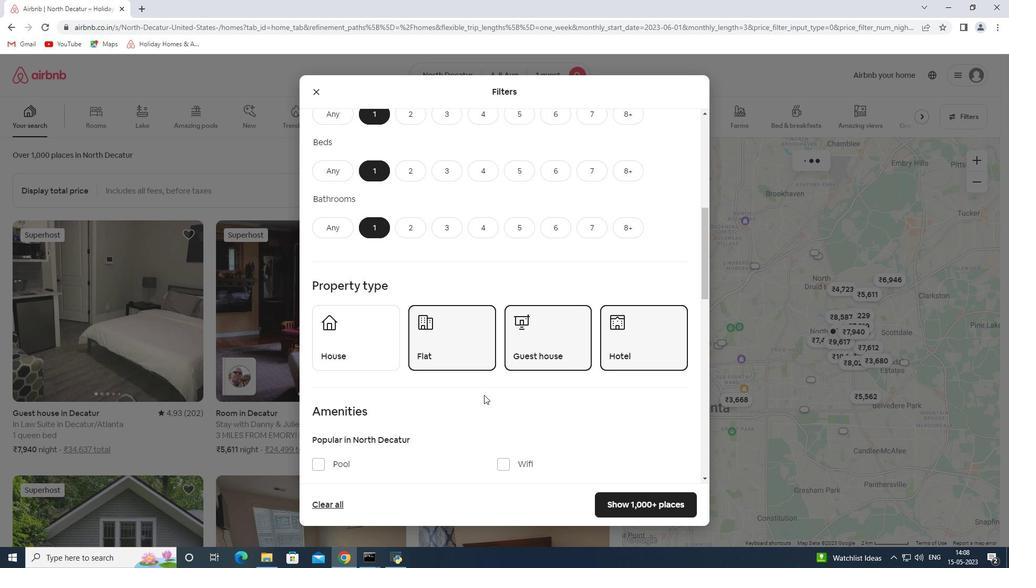 
Action: Mouse moved to (506, 250)
Screenshot: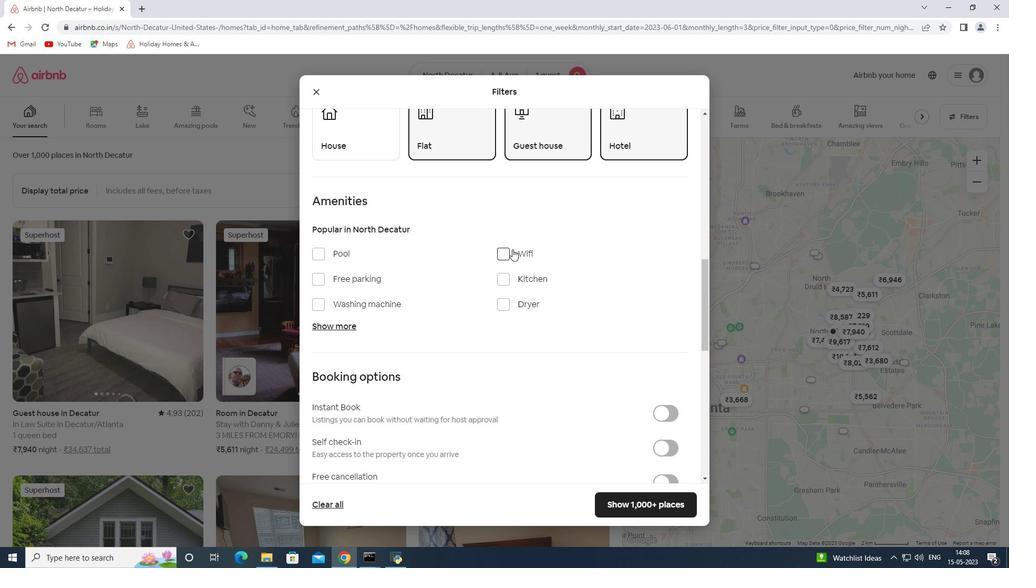 
Action: Mouse pressed left at (506, 250)
Screenshot: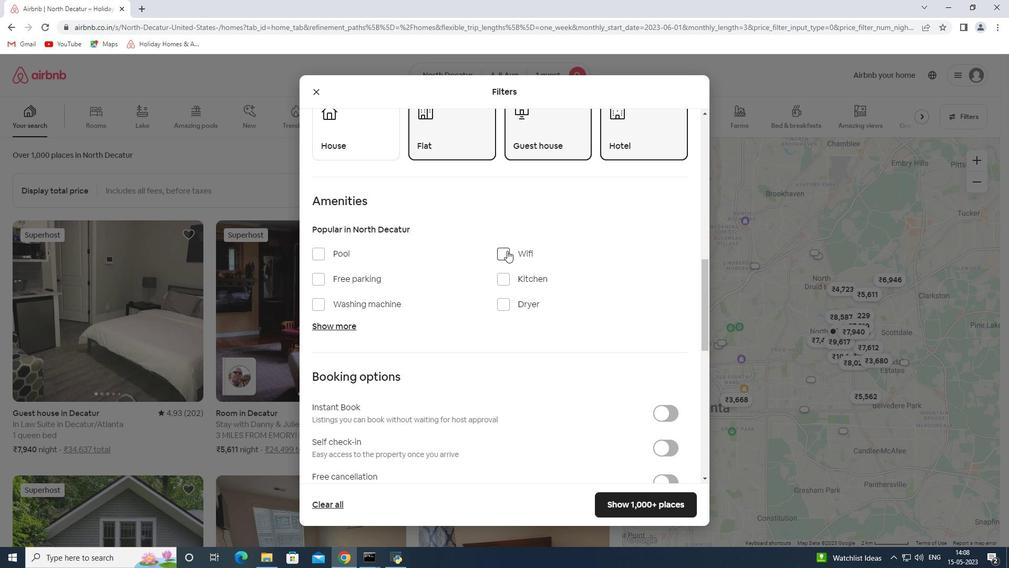 
Action: Mouse moved to (588, 288)
Screenshot: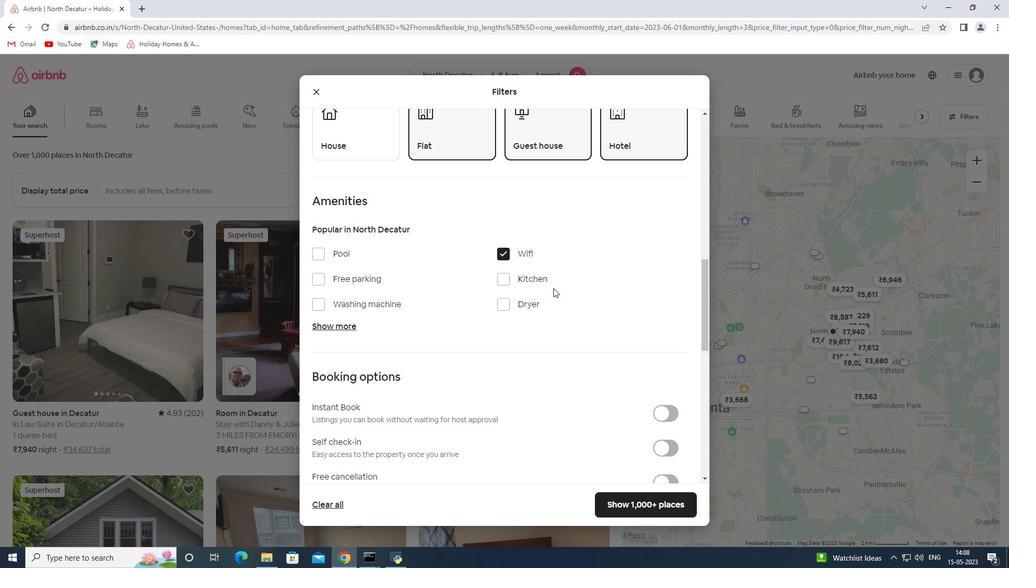 
Action: Mouse scrolled (588, 287) with delta (0, 0)
Screenshot: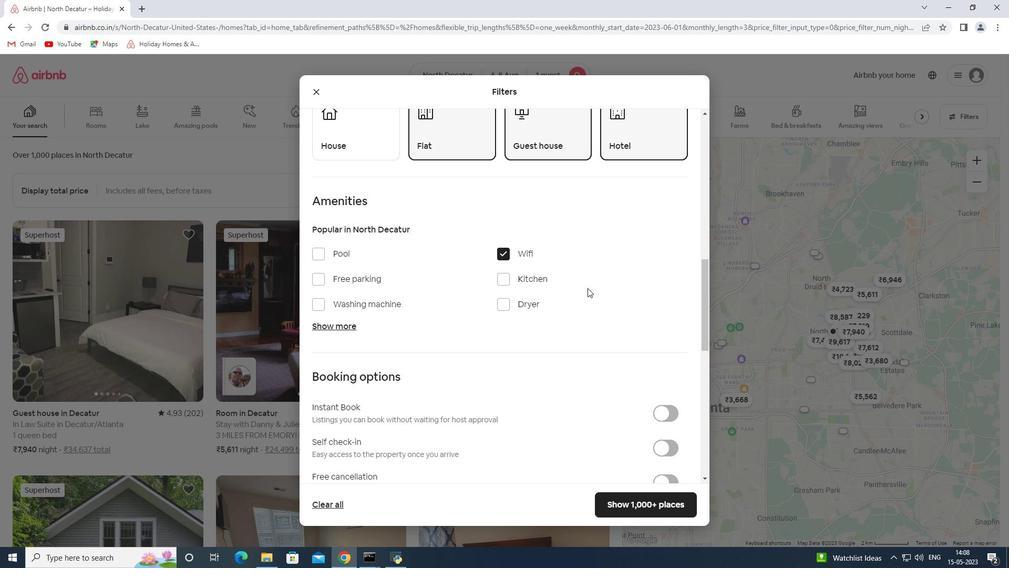 
Action: Mouse scrolled (588, 287) with delta (0, 0)
Screenshot: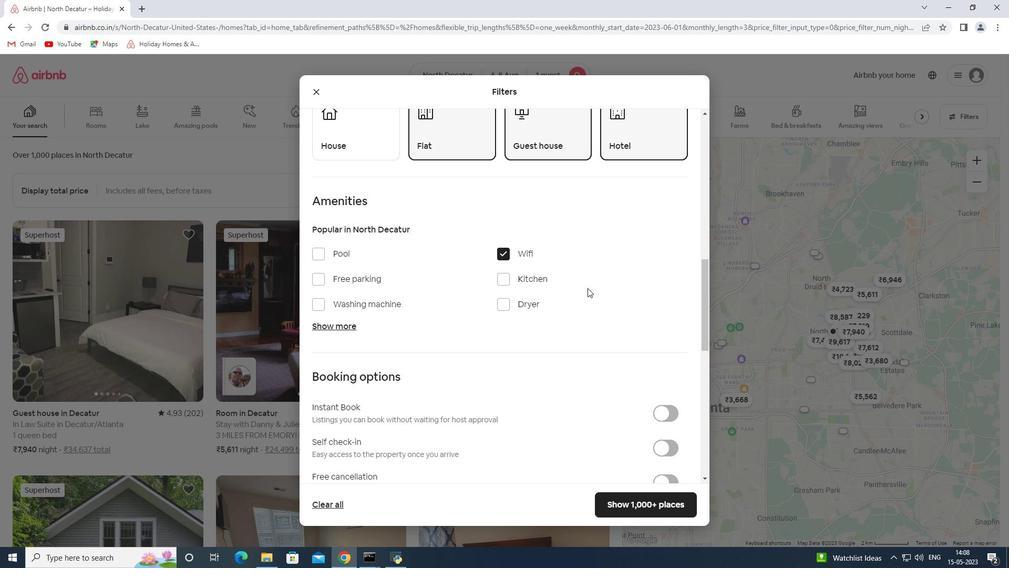 
Action: Mouse scrolled (588, 287) with delta (0, 0)
Screenshot: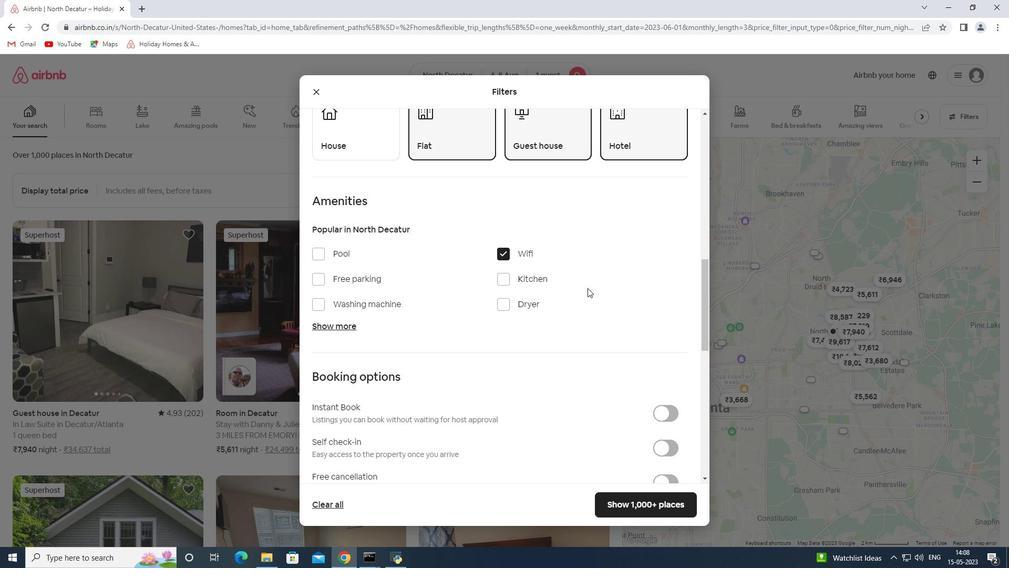 
Action: Mouse moved to (667, 292)
Screenshot: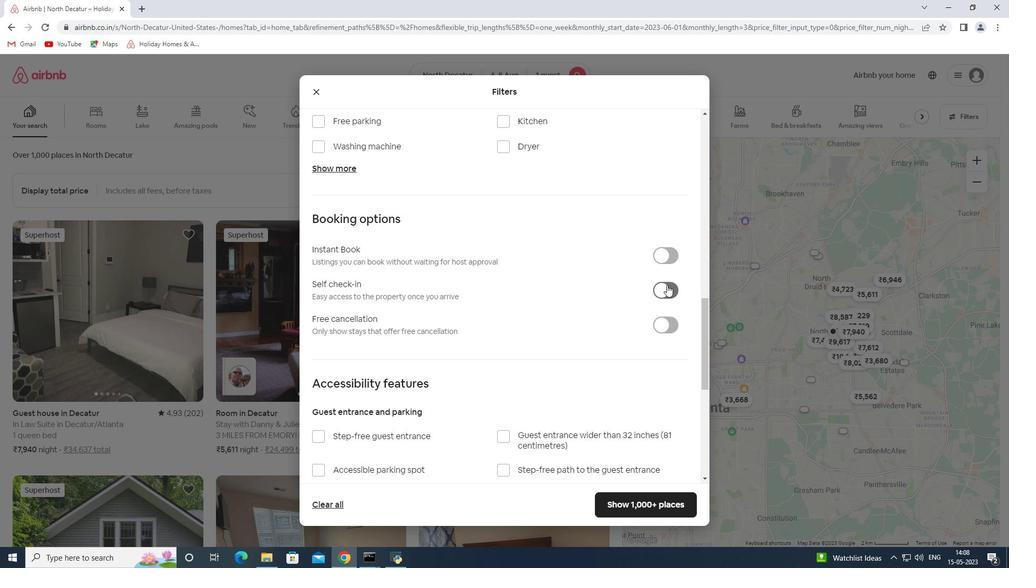 
Action: Mouse pressed left at (667, 292)
Screenshot: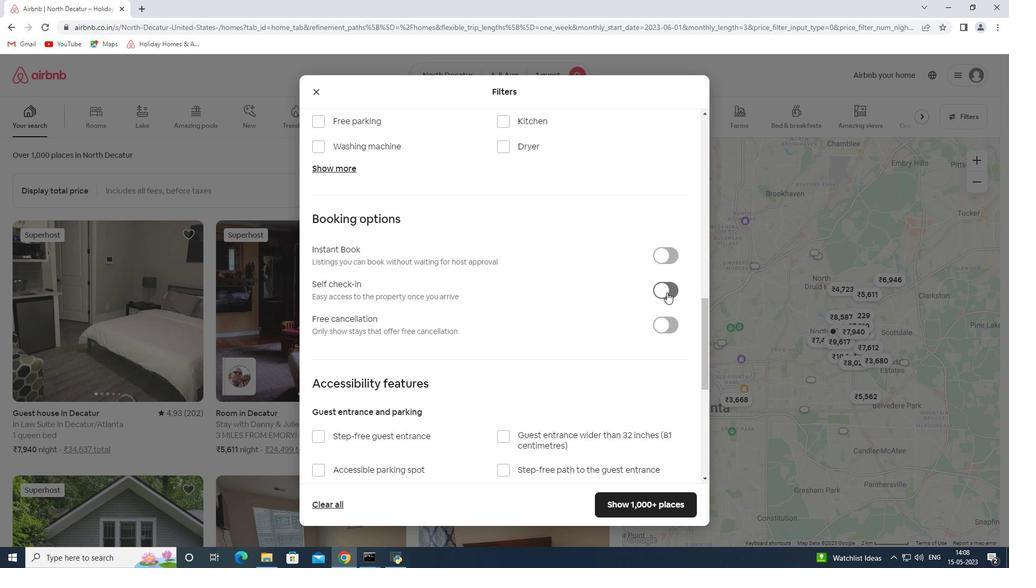 
Action: Mouse moved to (529, 305)
Screenshot: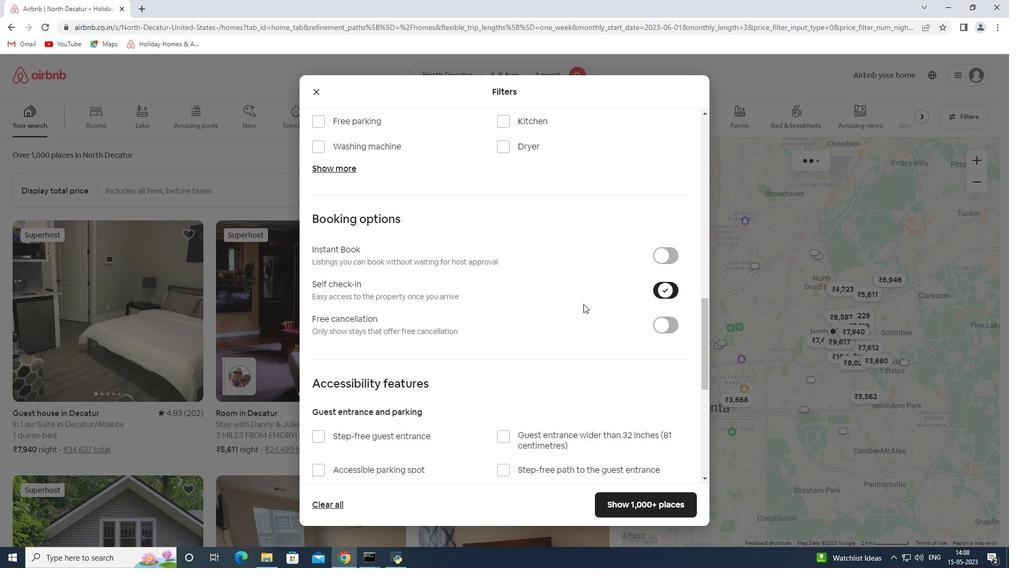 
Action: Mouse scrolled (529, 304) with delta (0, 0)
Screenshot: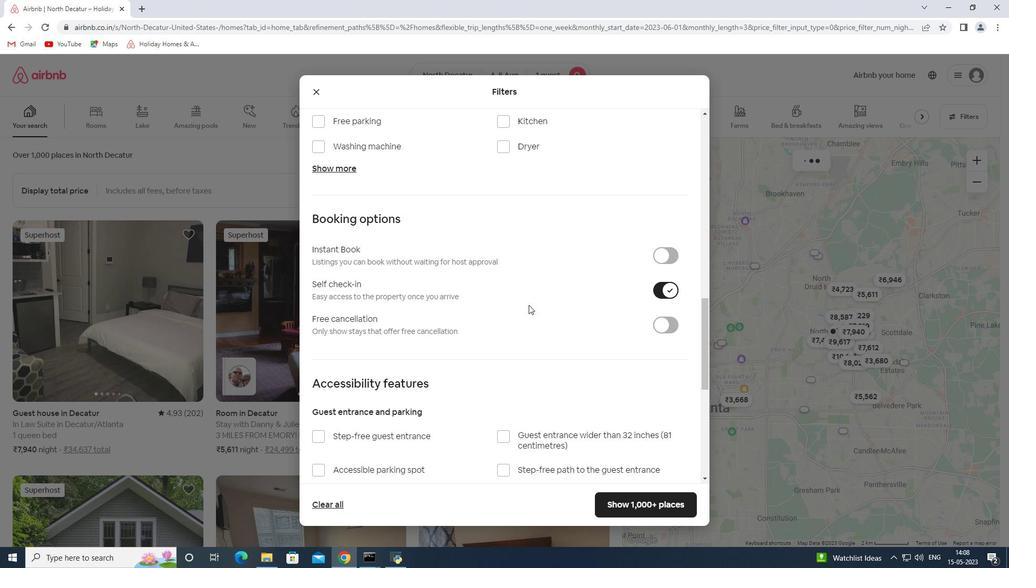 
Action: Mouse scrolled (529, 304) with delta (0, 0)
Screenshot: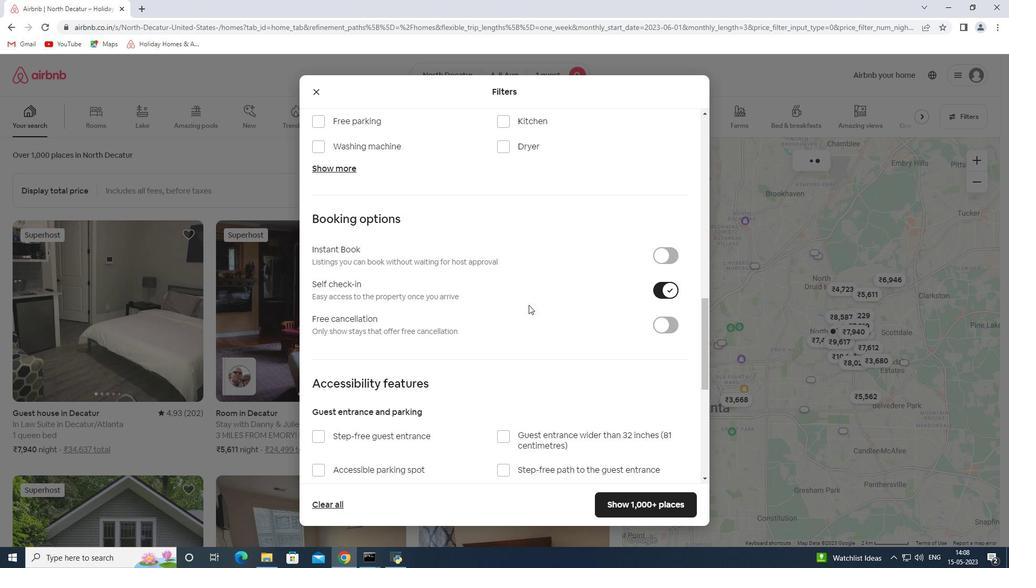
Action: Mouse scrolled (529, 304) with delta (0, 0)
Screenshot: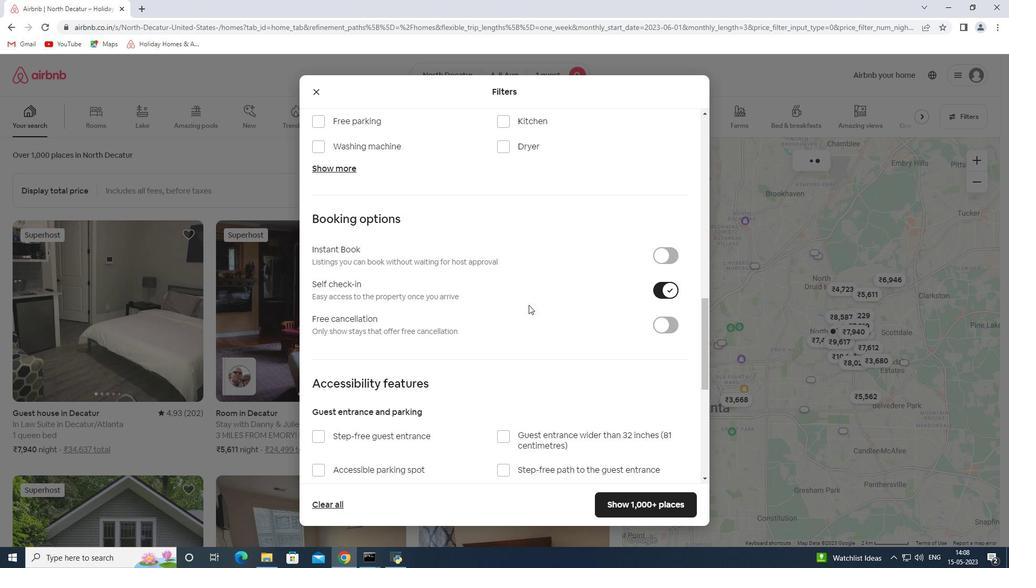 
Action: Mouse scrolled (529, 304) with delta (0, 0)
Screenshot: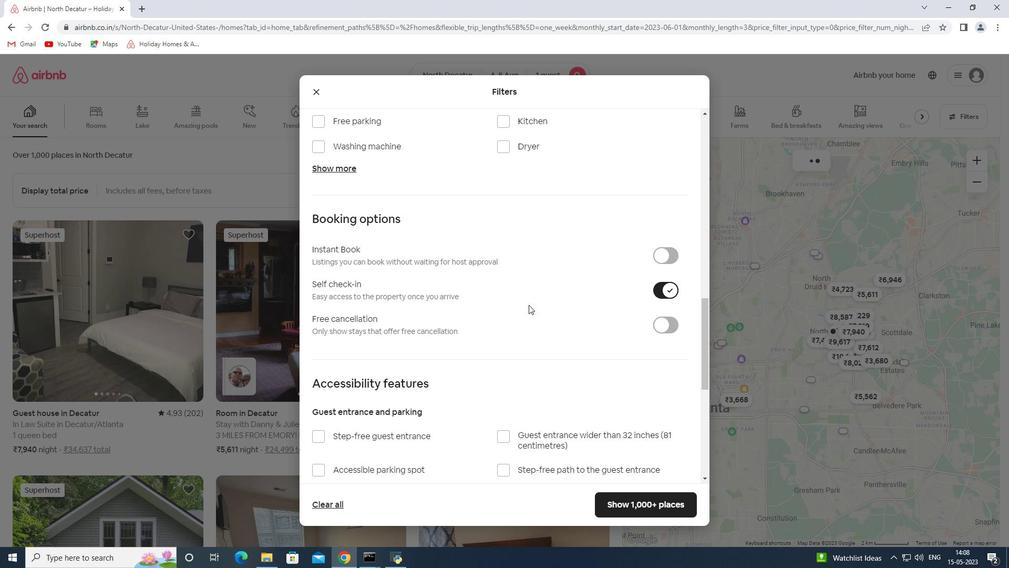 
Action: Mouse scrolled (529, 304) with delta (0, 0)
Screenshot: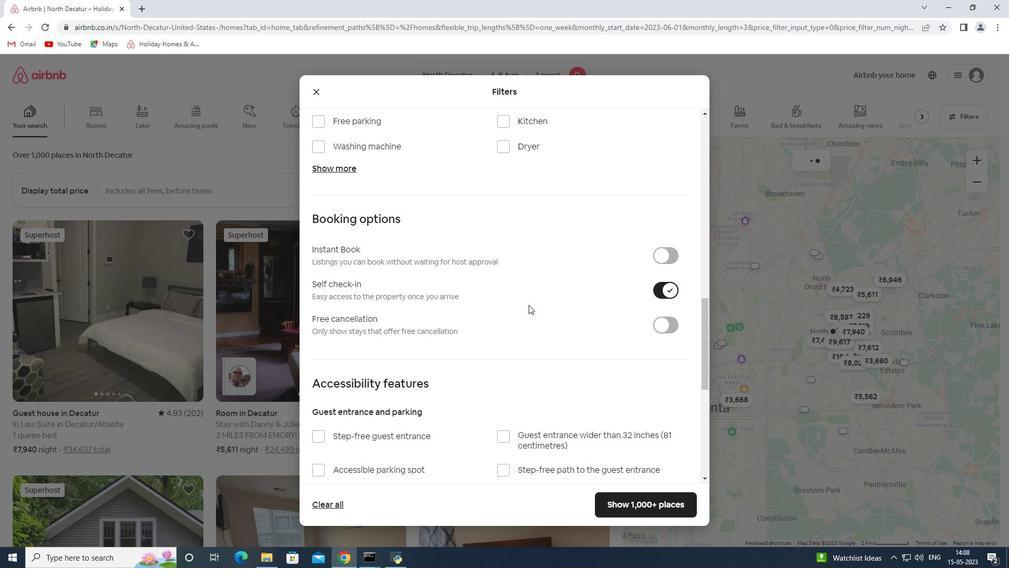 
Action: Mouse moved to (671, 367)
Screenshot: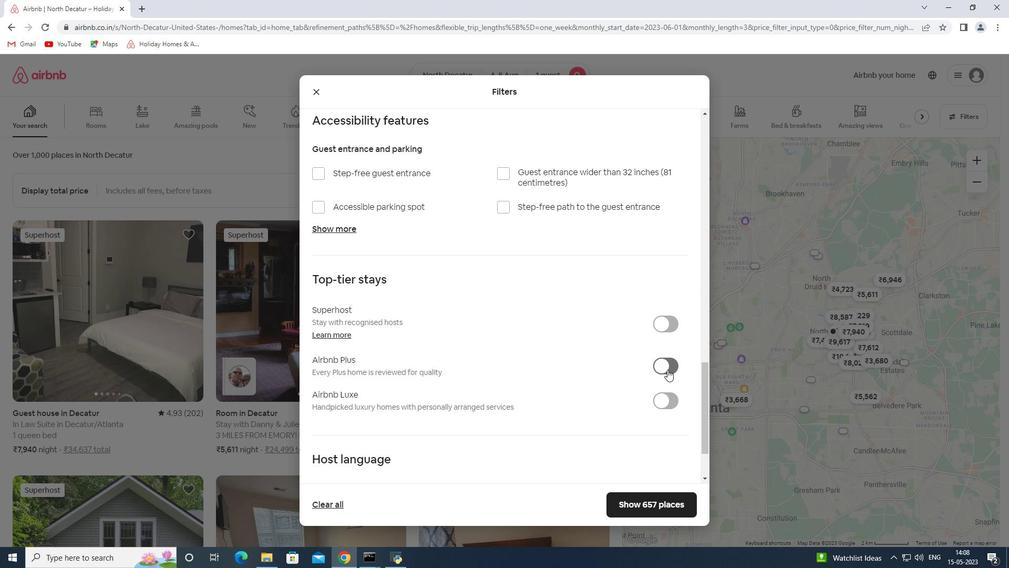 
Action: Mouse pressed left at (671, 367)
Screenshot: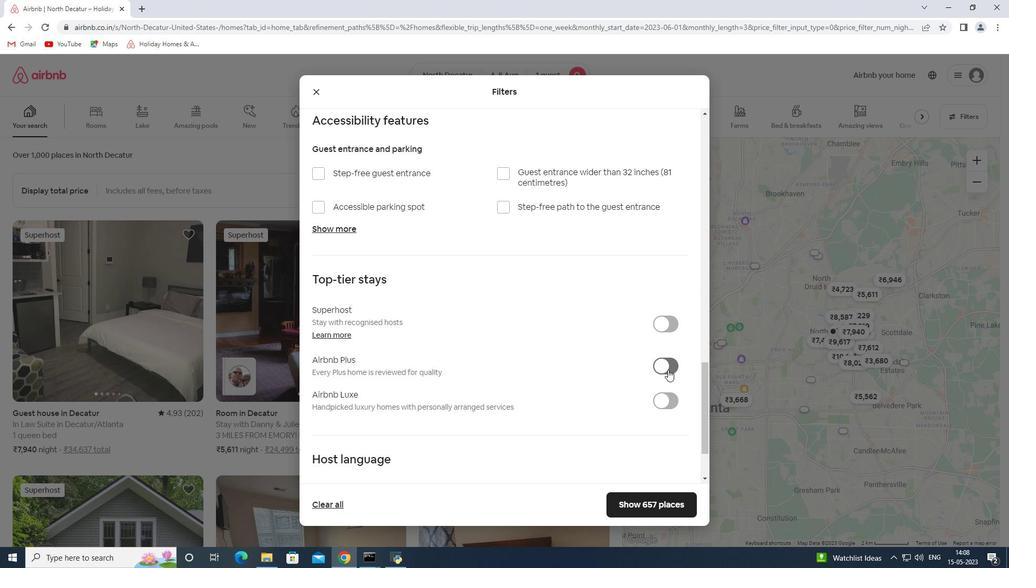 
Action: Mouse pressed left at (671, 367)
Screenshot: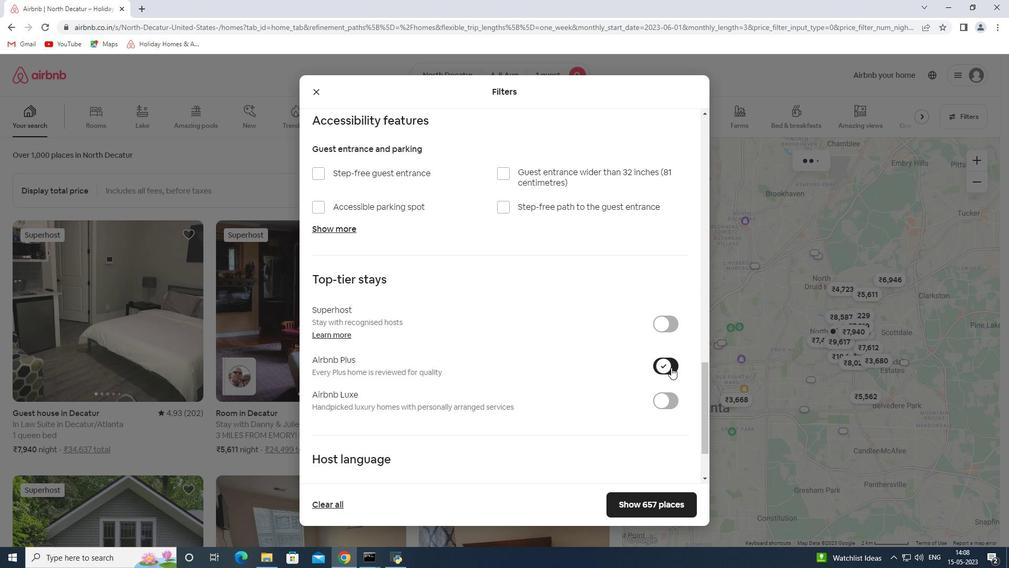 
Action: Mouse moved to (593, 383)
Screenshot: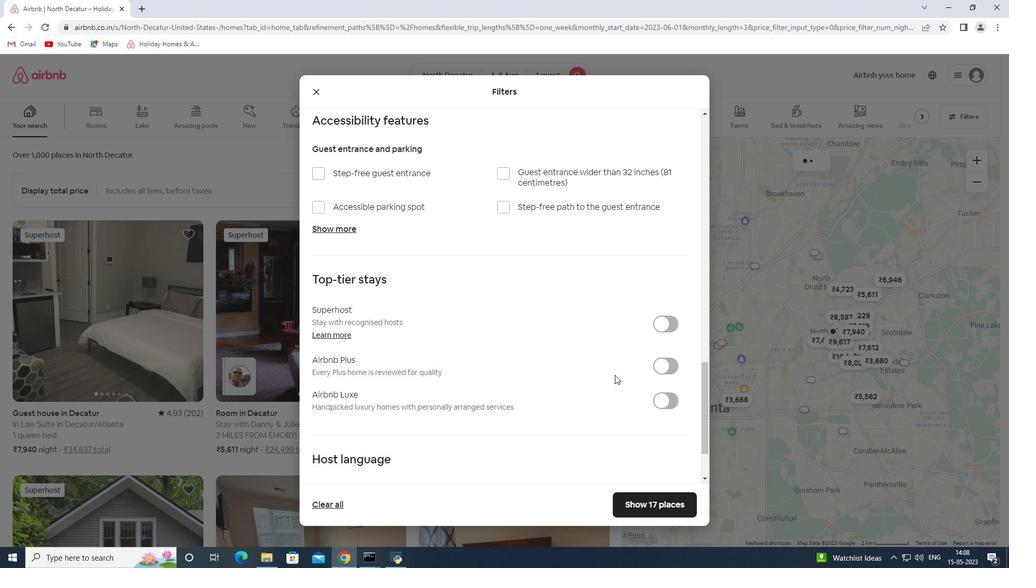 
Action: Mouse scrolled (593, 383) with delta (0, 0)
Screenshot: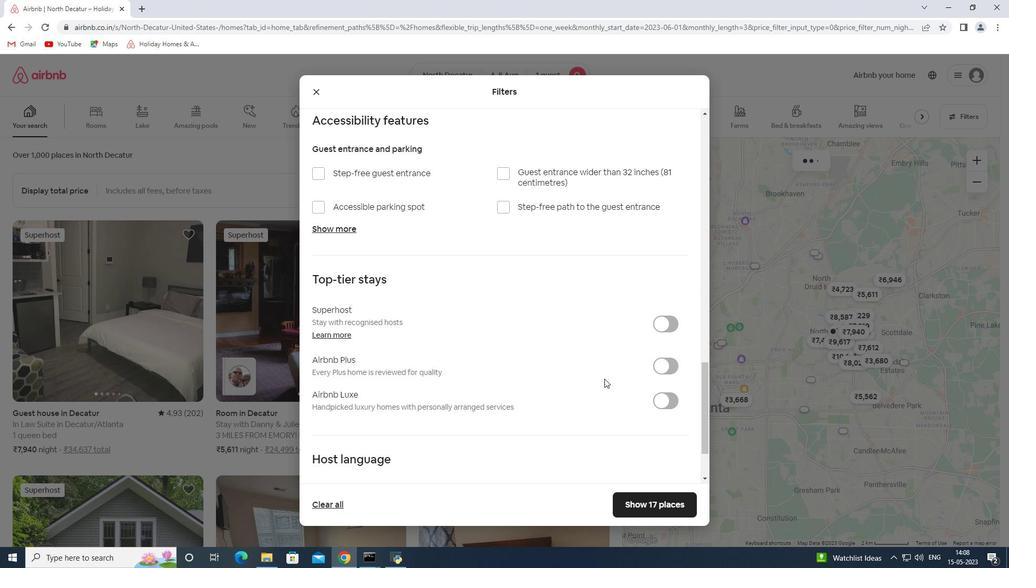 
Action: Mouse scrolled (593, 383) with delta (0, 0)
Screenshot: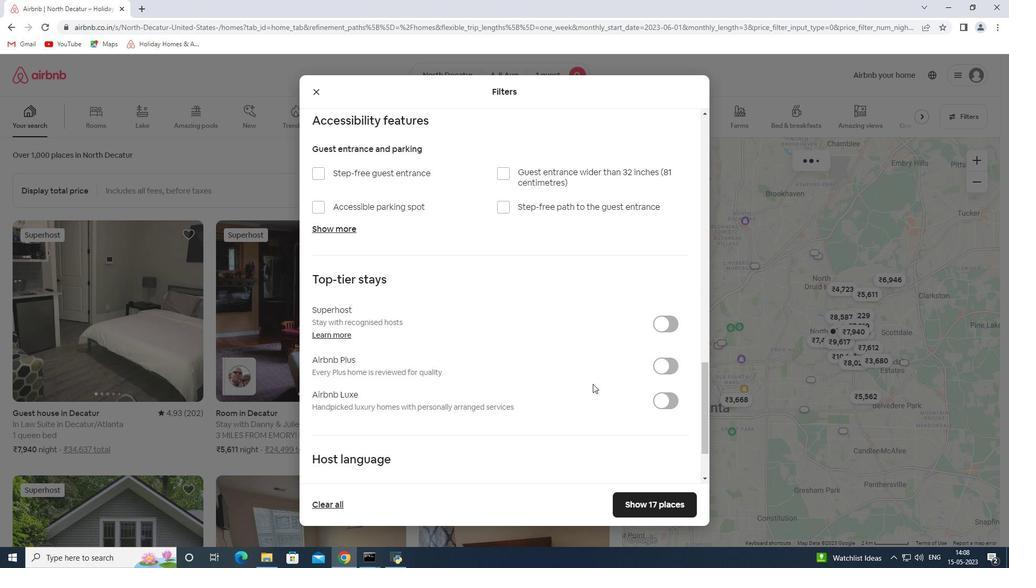 
Action: Mouse scrolled (593, 383) with delta (0, 0)
Screenshot: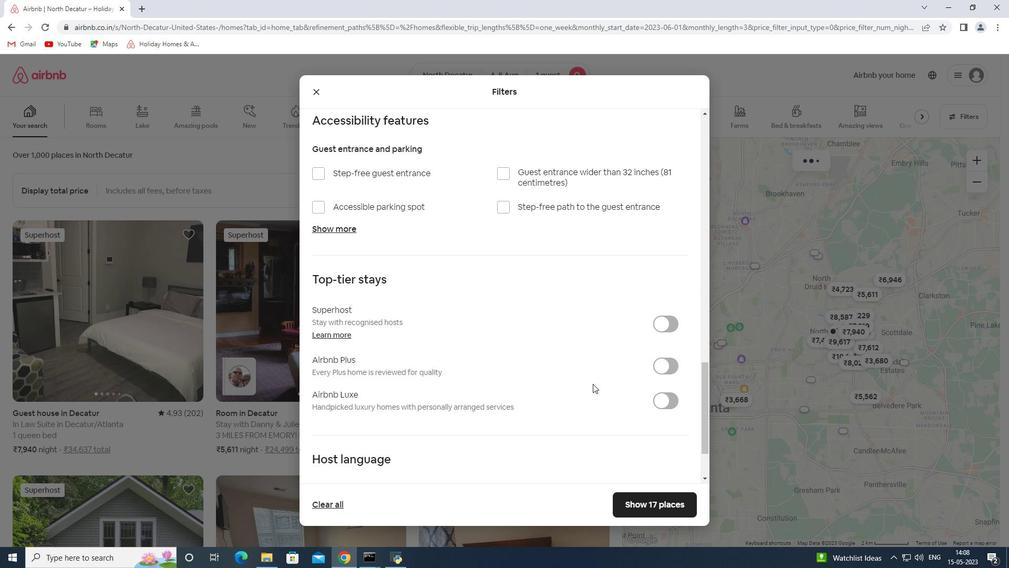 
Action: Mouse moved to (591, 384)
Screenshot: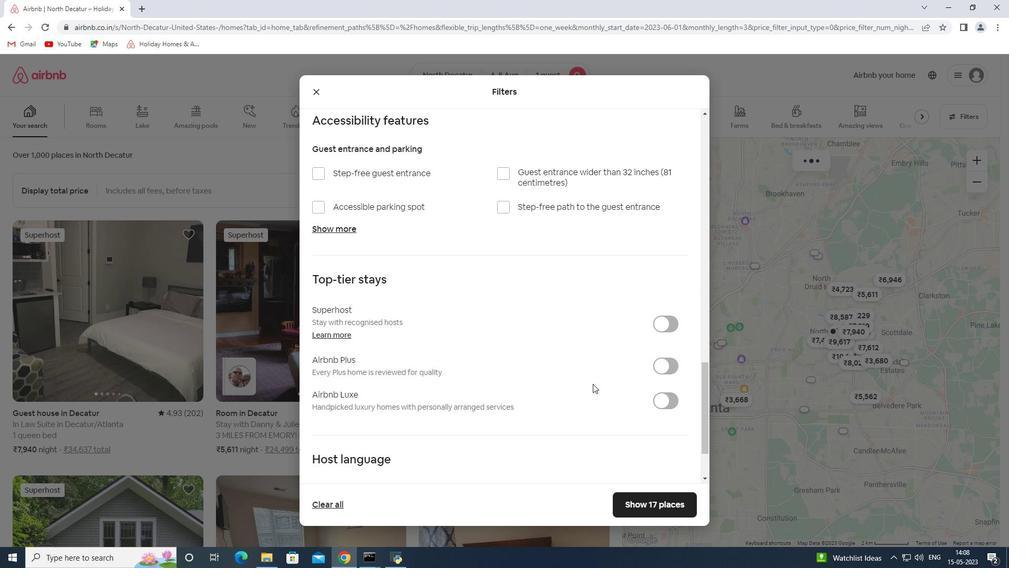 
Action: Mouse scrolled (591, 383) with delta (0, 0)
Screenshot: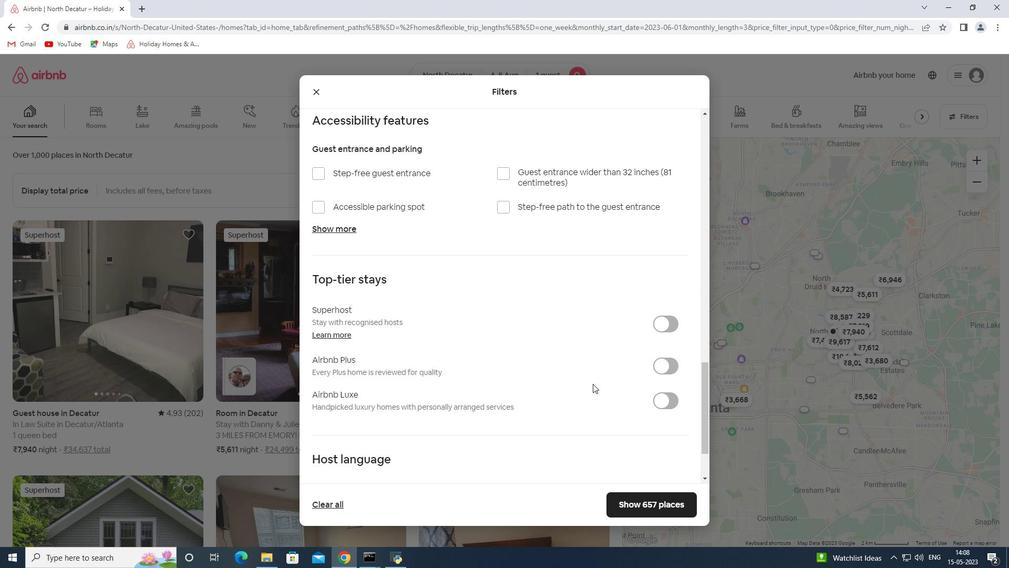 
Action: Mouse moved to (589, 384)
Screenshot: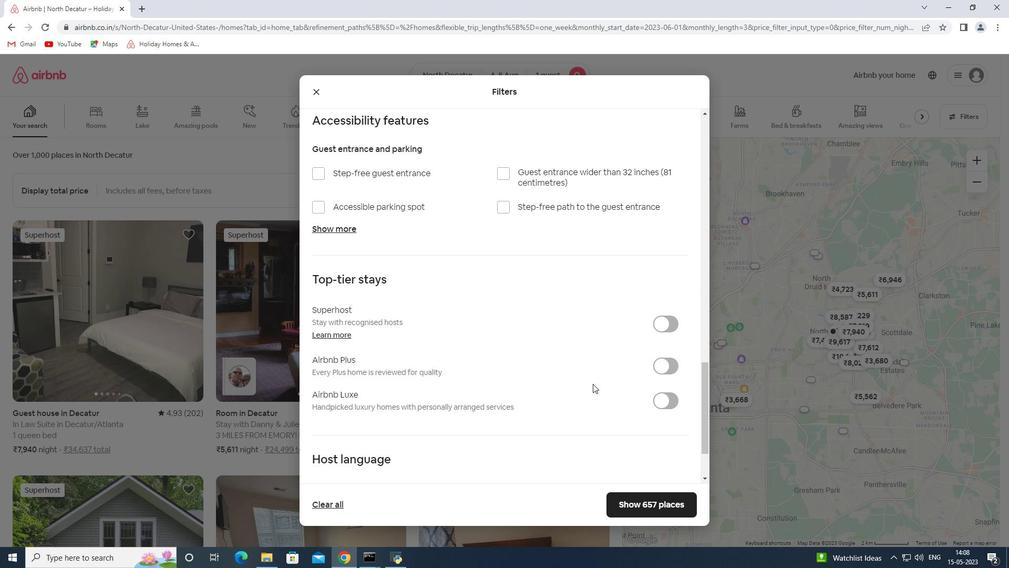
Action: Mouse scrolled (590, 383) with delta (0, 0)
Screenshot: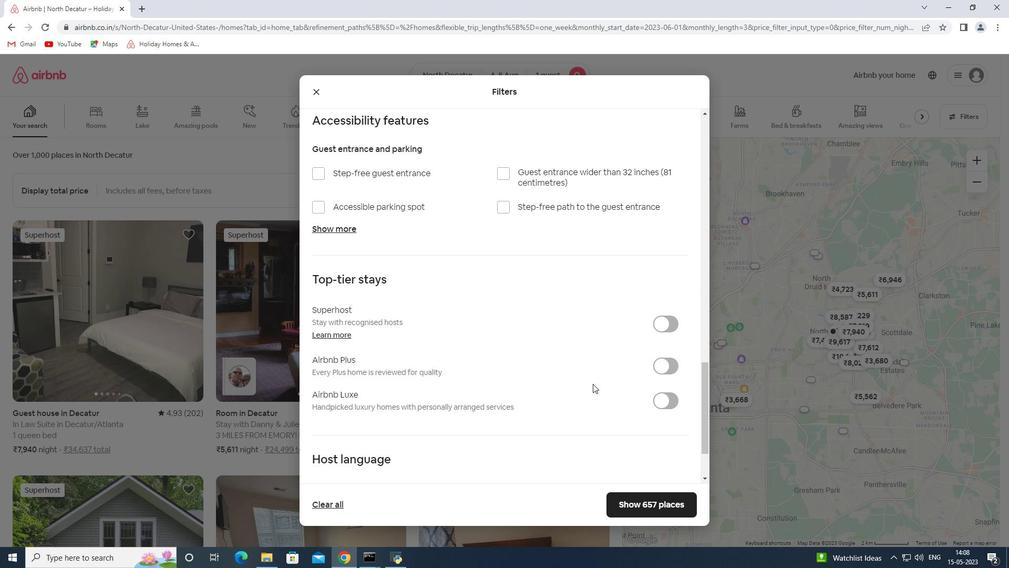 
Action: Mouse scrolled (589, 383) with delta (0, 0)
Screenshot: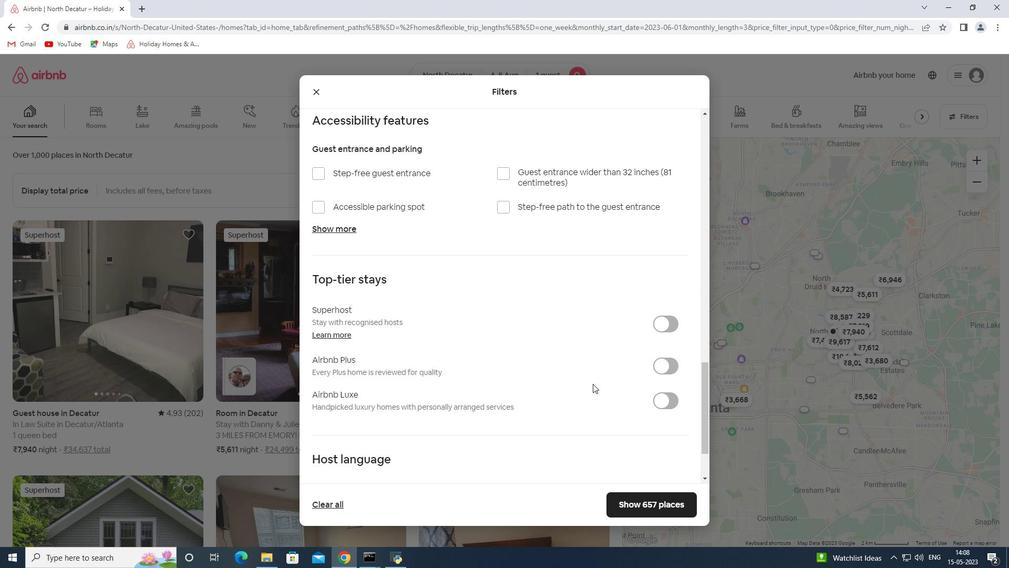
Action: Mouse moved to (344, 408)
Screenshot: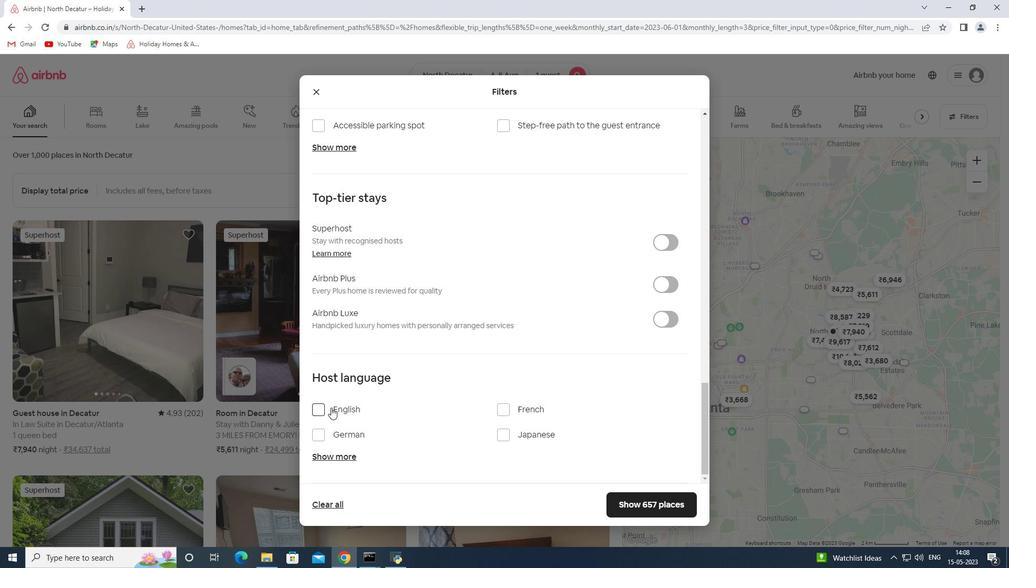 
Action: Mouse pressed left at (344, 408)
Screenshot: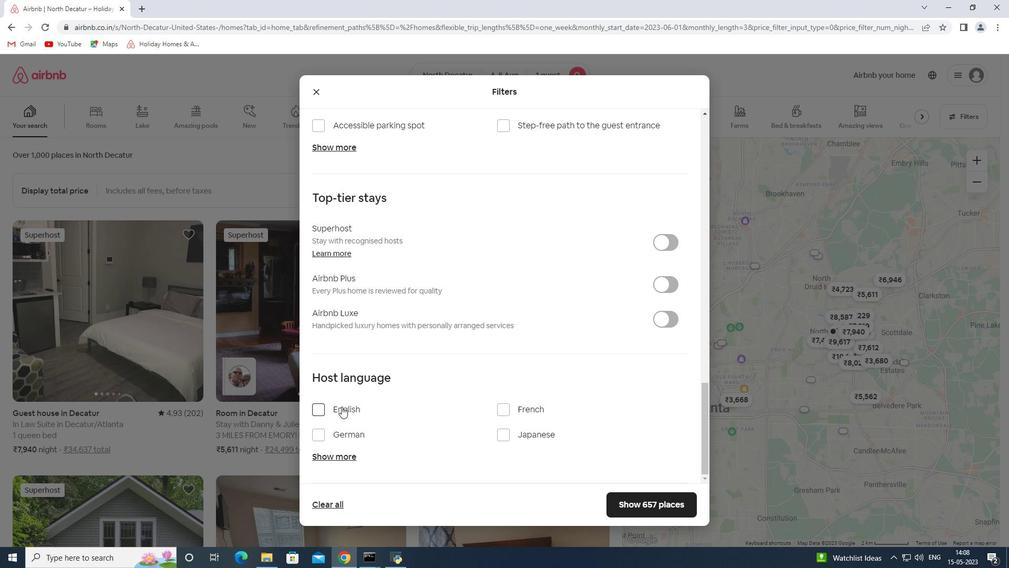 
Action: Mouse moved to (624, 507)
Screenshot: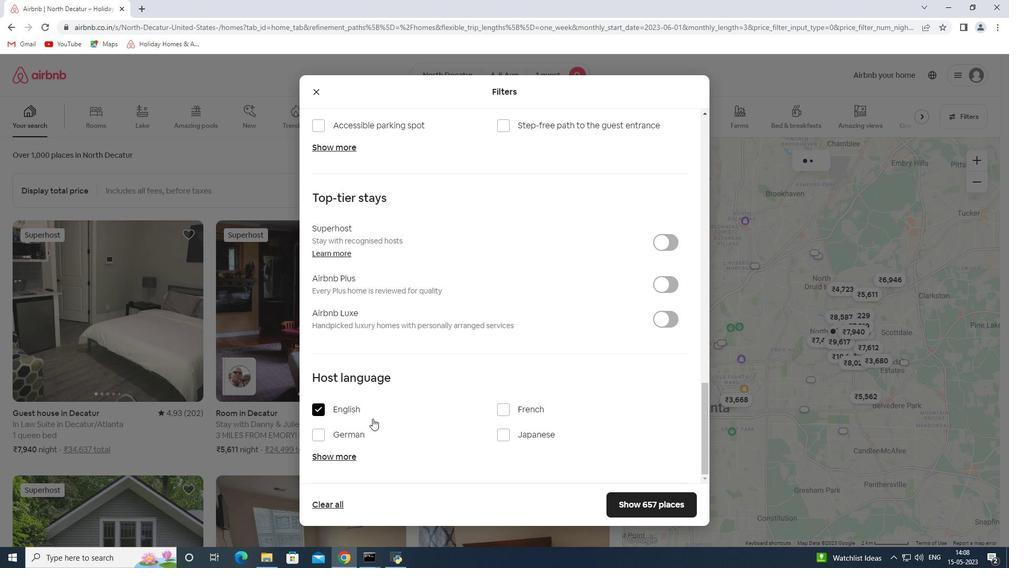 
Action: Mouse pressed left at (624, 507)
Screenshot: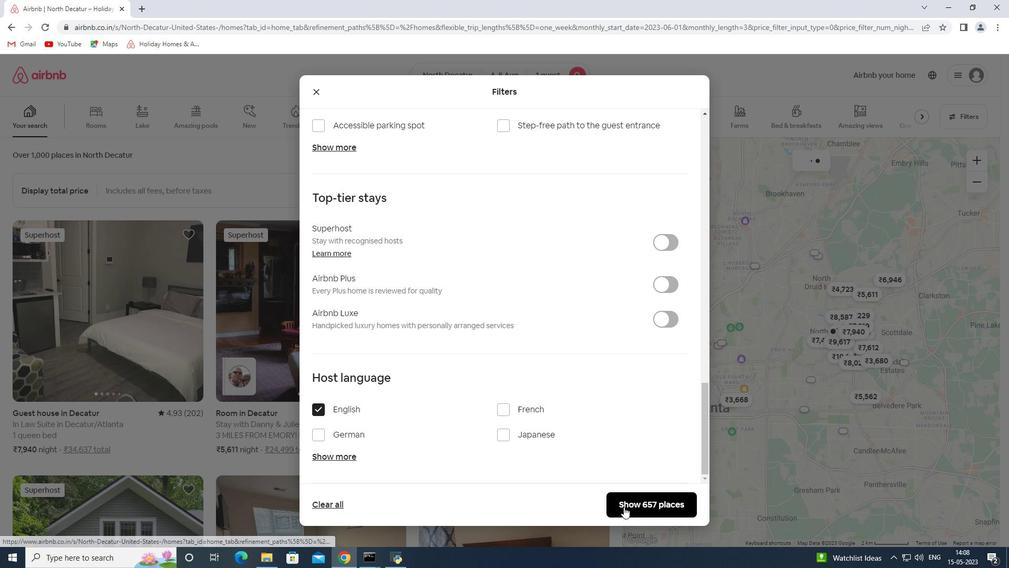 
